 Task: For heading Calibri with Bold.  font size for heading24,  'Change the font style of data to'Bell MT.  and font size to 16,  Change the alignment of both headline & data to Align middle & Align Center.  In the sheet  Financial Tracker Logbook
Action: Mouse moved to (110, 101)
Screenshot: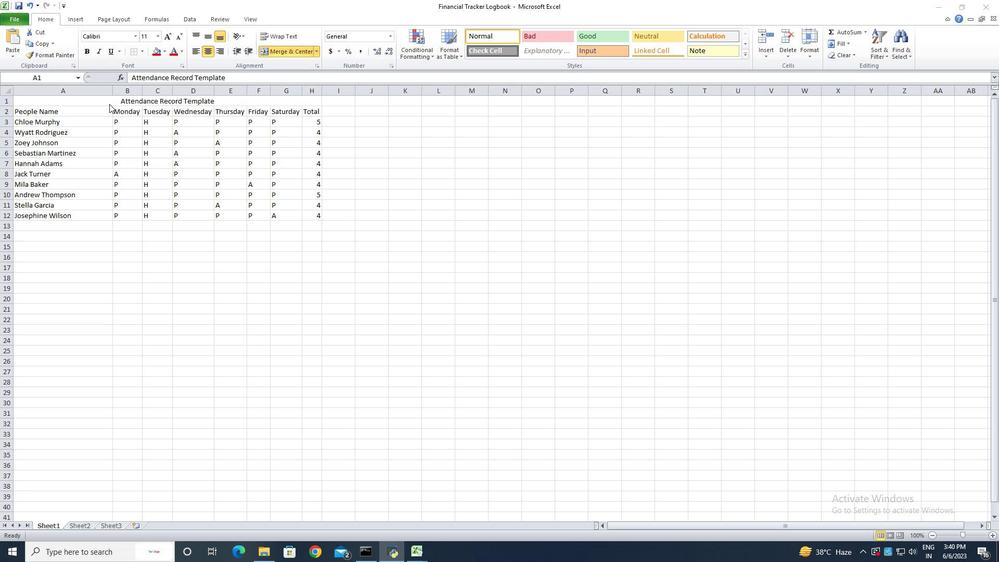 
Action: Mouse pressed left at (110, 101)
Screenshot: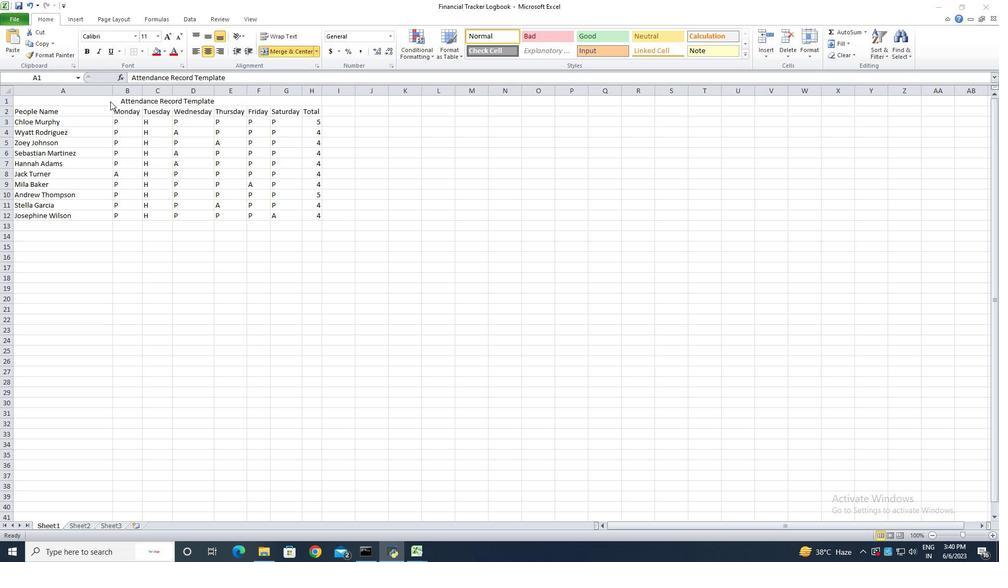 
Action: Mouse moved to (137, 38)
Screenshot: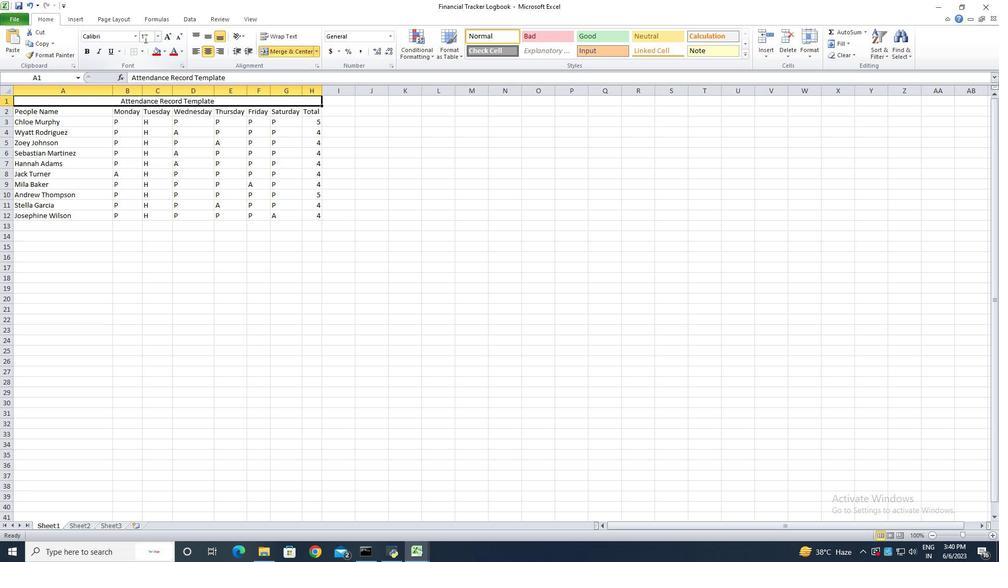
Action: Mouse pressed left at (137, 38)
Screenshot: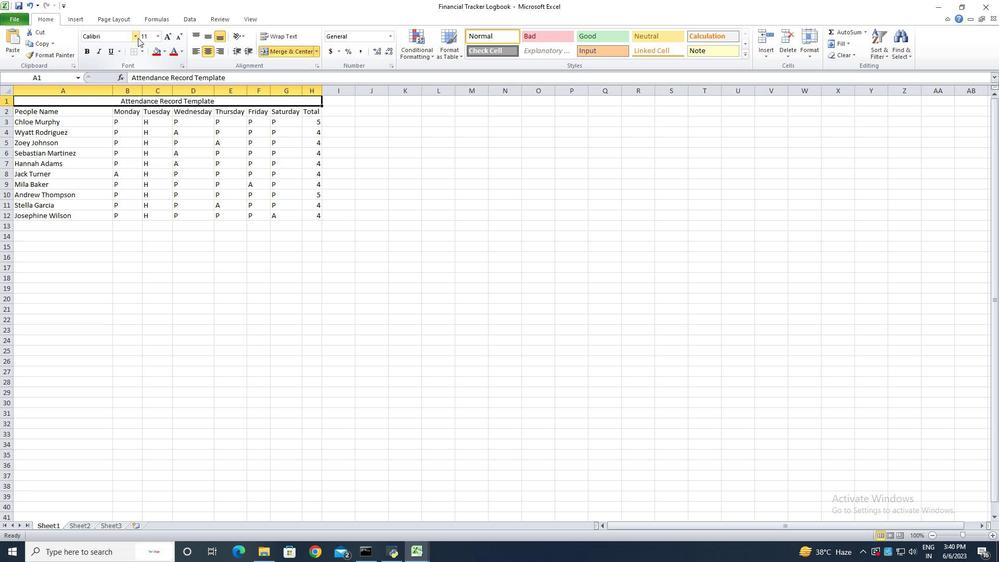 
Action: Mouse moved to (115, 72)
Screenshot: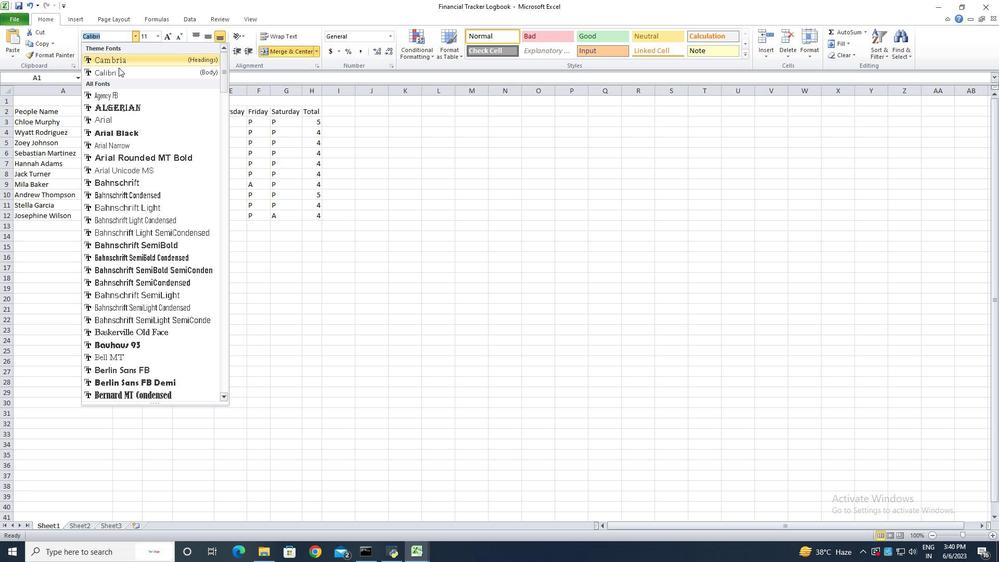 
Action: Mouse pressed left at (115, 72)
Screenshot: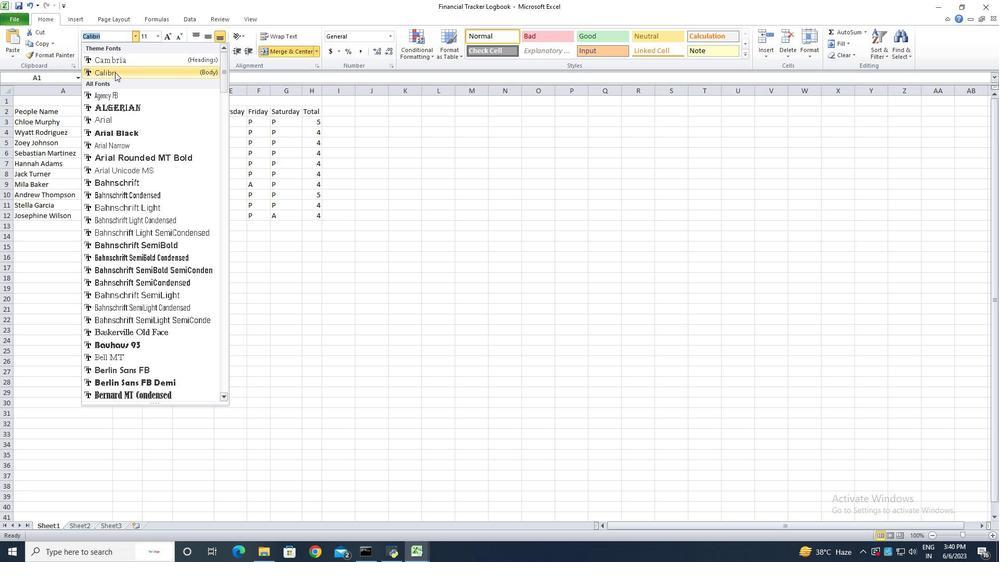 
Action: Mouse moved to (85, 53)
Screenshot: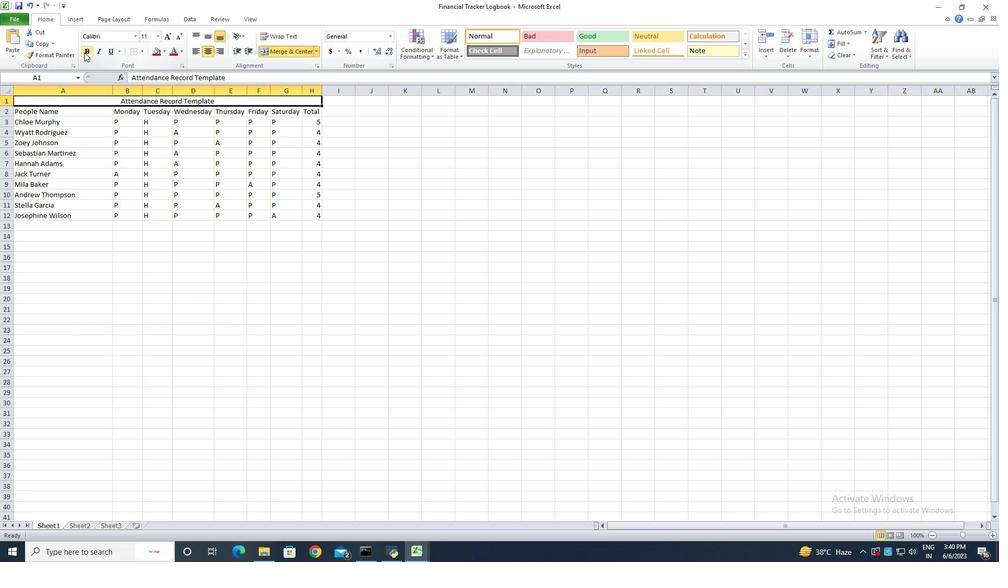
Action: Mouse pressed left at (85, 53)
Screenshot: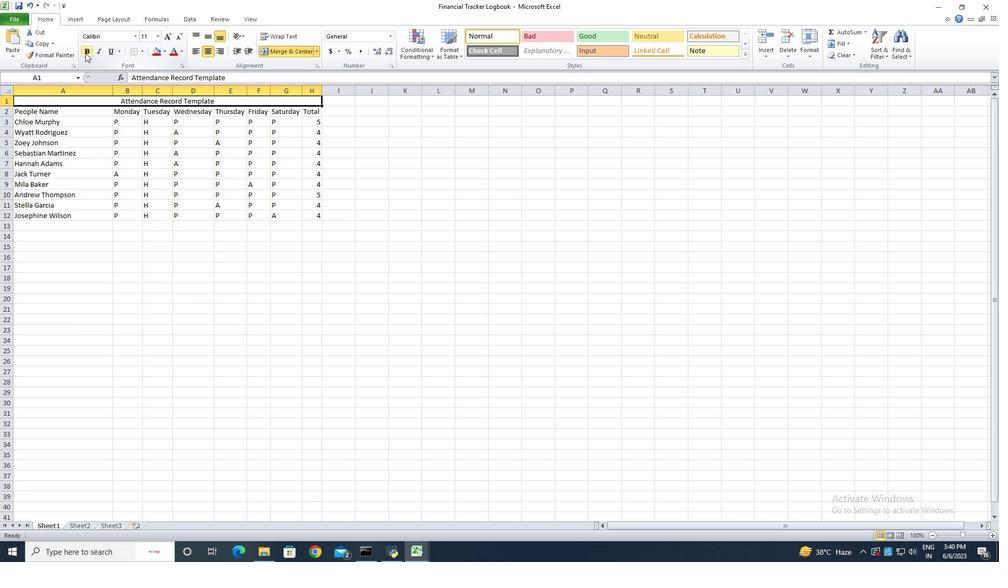 
Action: Mouse moved to (169, 34)
Screenshot: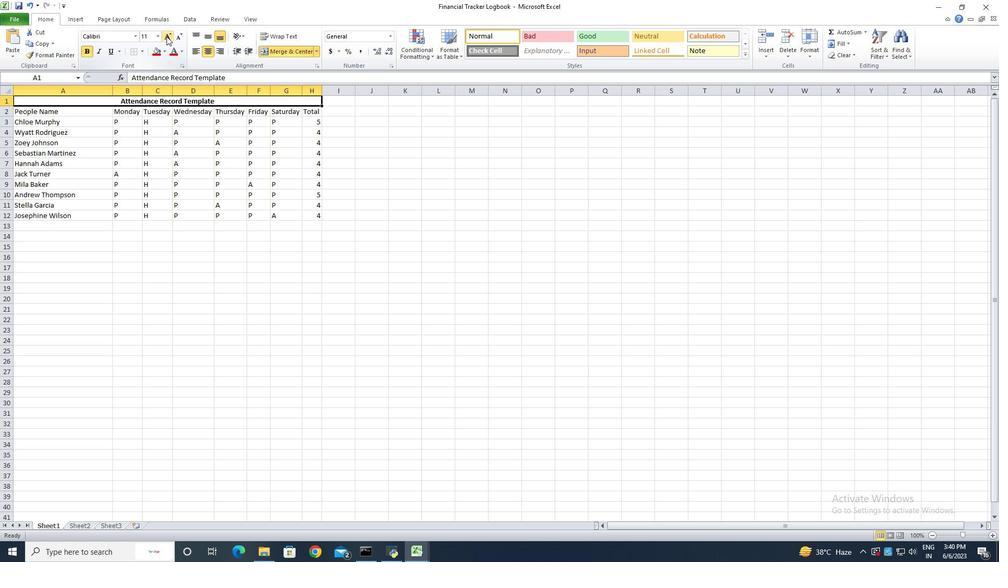 
Action: Mouse pressed left at (169, 34)
Screenshot: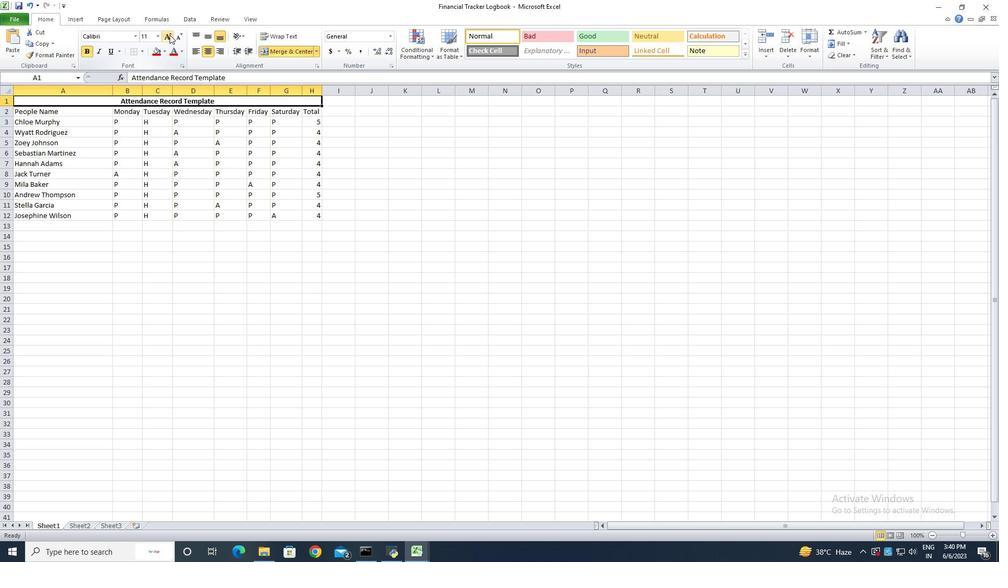 
Action: Mouse pressed left at (169, 34)
Screenshot: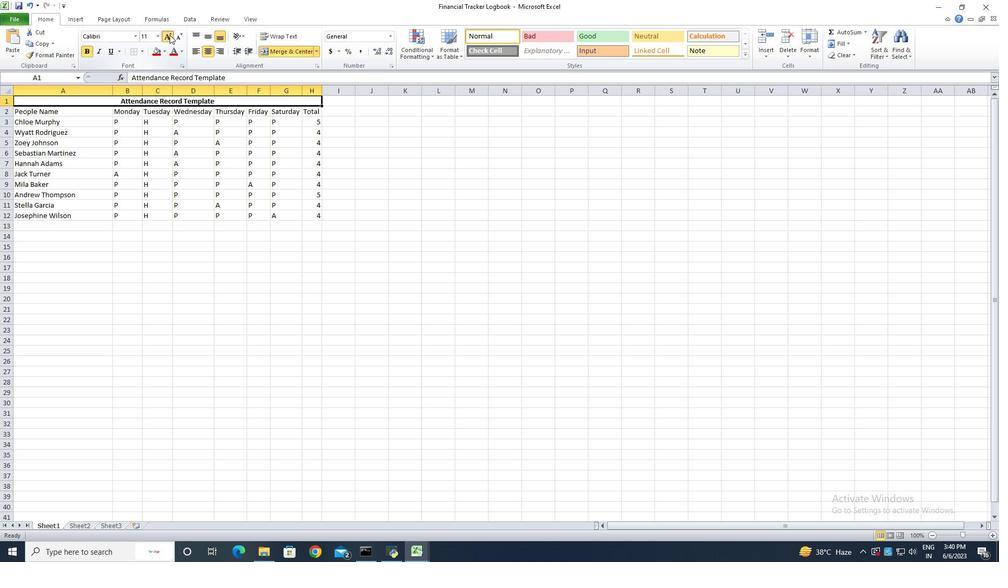 
Action: Mouse pressed left at (169, 34)
Screenshot: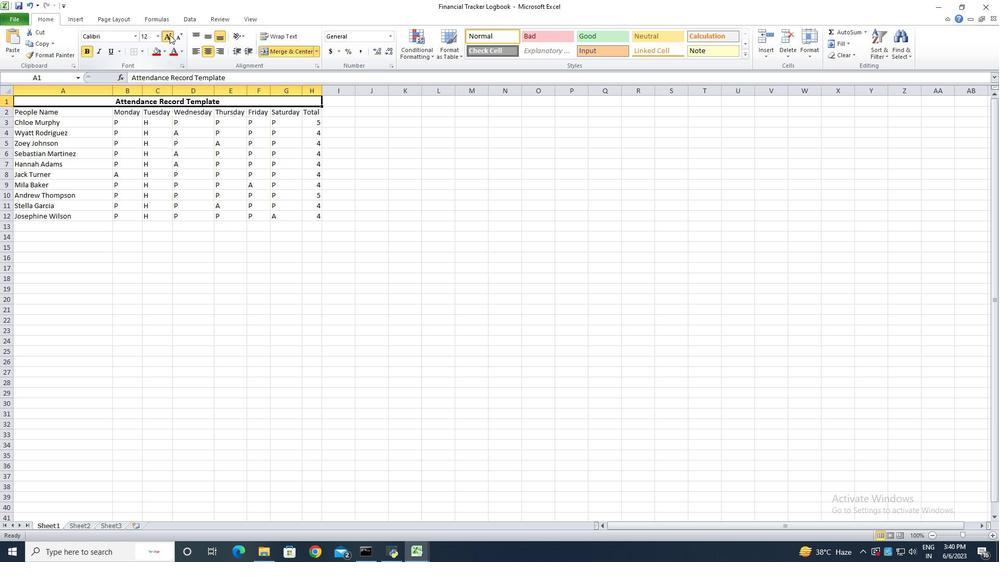 
Action: Mouse pressed left at (169, 34)
Screenshot: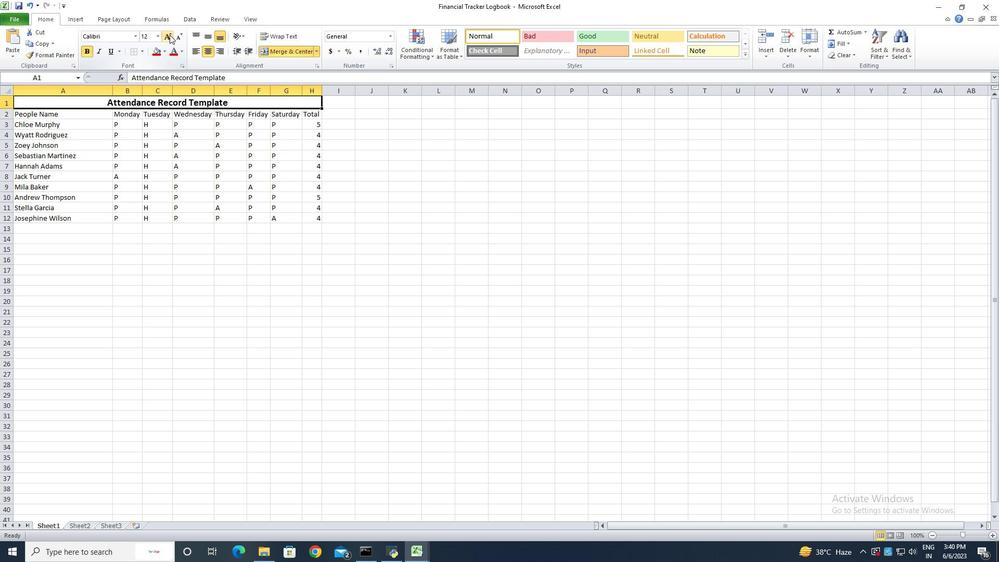 
Action: Mouse pressed left at (169, 34)
Screenshot: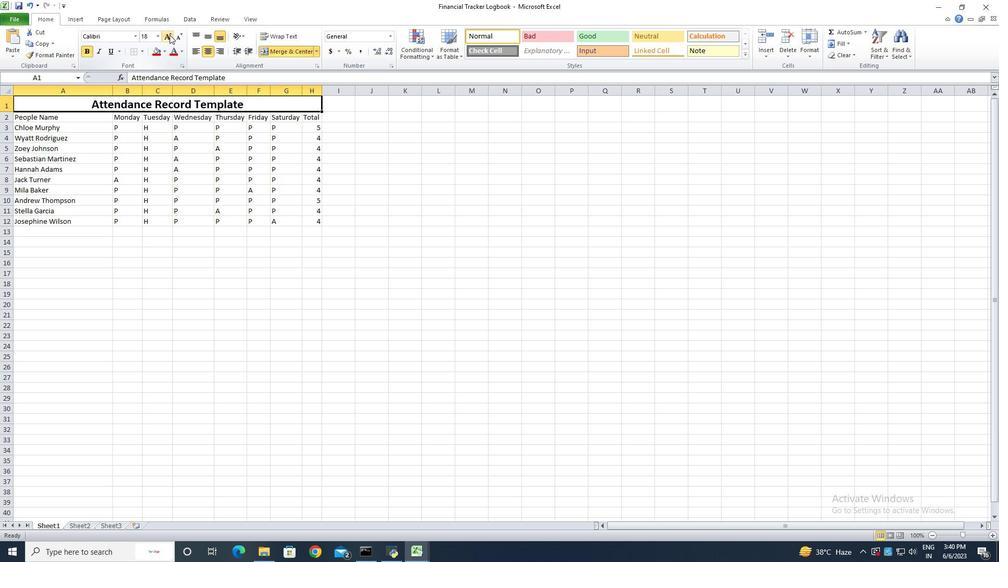 
Action: Mouse pressed left at (169, 34)
Screenshot: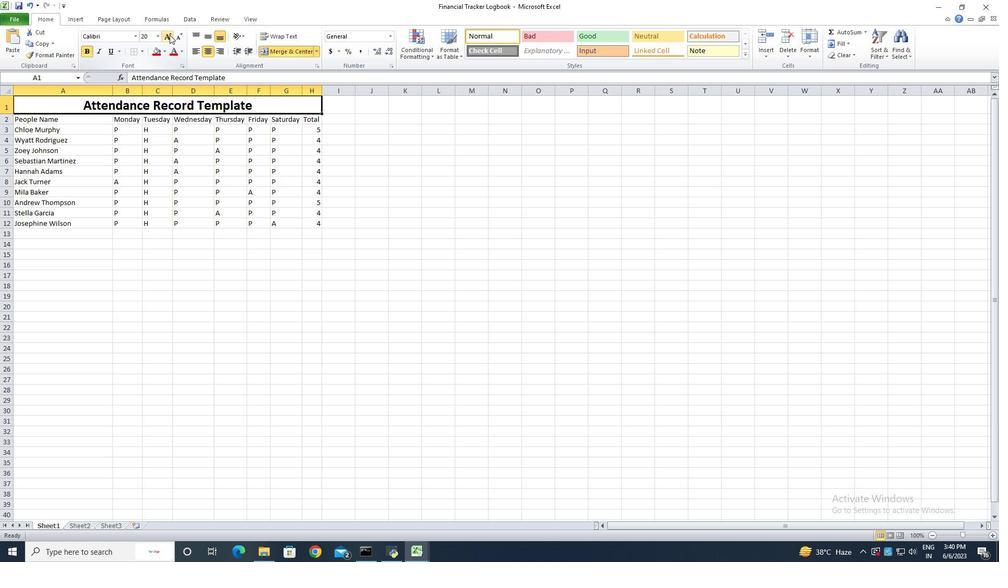 
Action: Mouse pressed left at (169, 34)
Screenshot: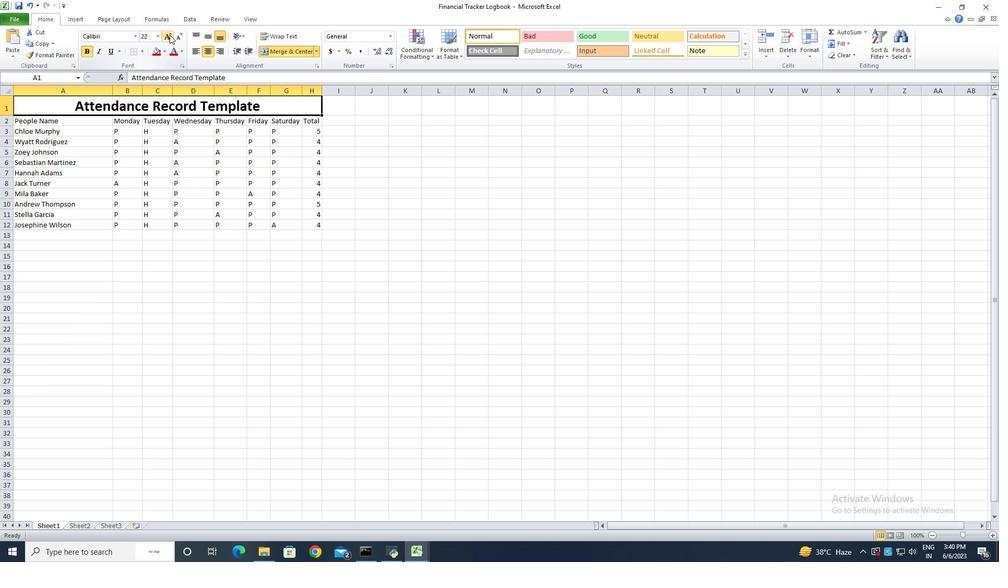
Action: Mouse moved to (43, 123)
Screenshot: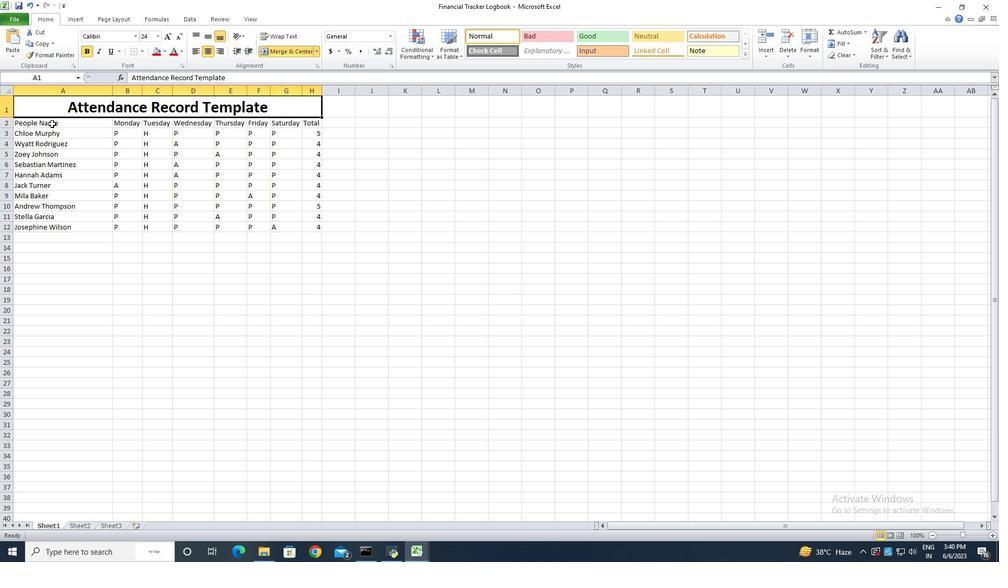 
Action: Mouse pressed left at (43, 123)
Screenshot: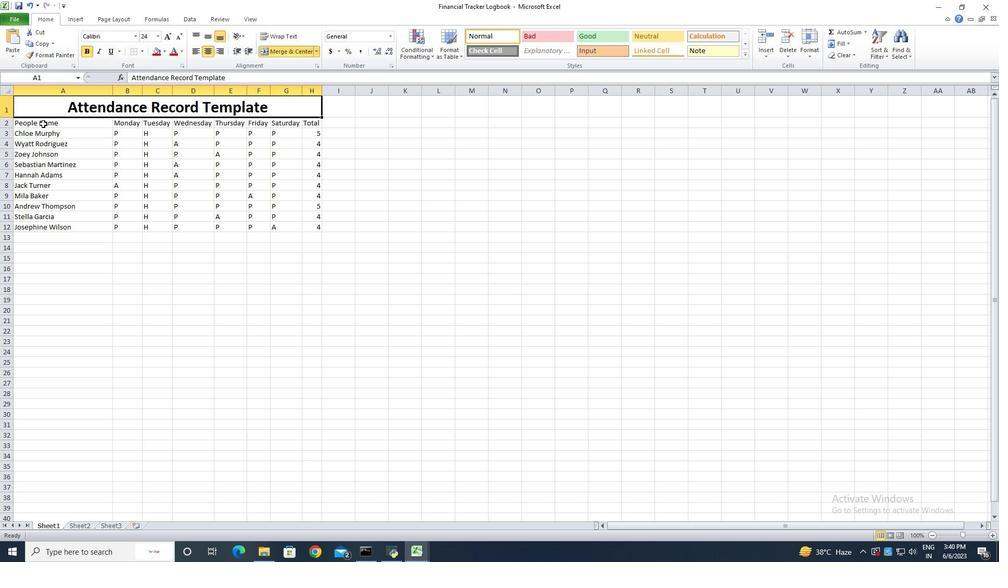 
Action: Mouse moved to (136, 37)
Screenshot: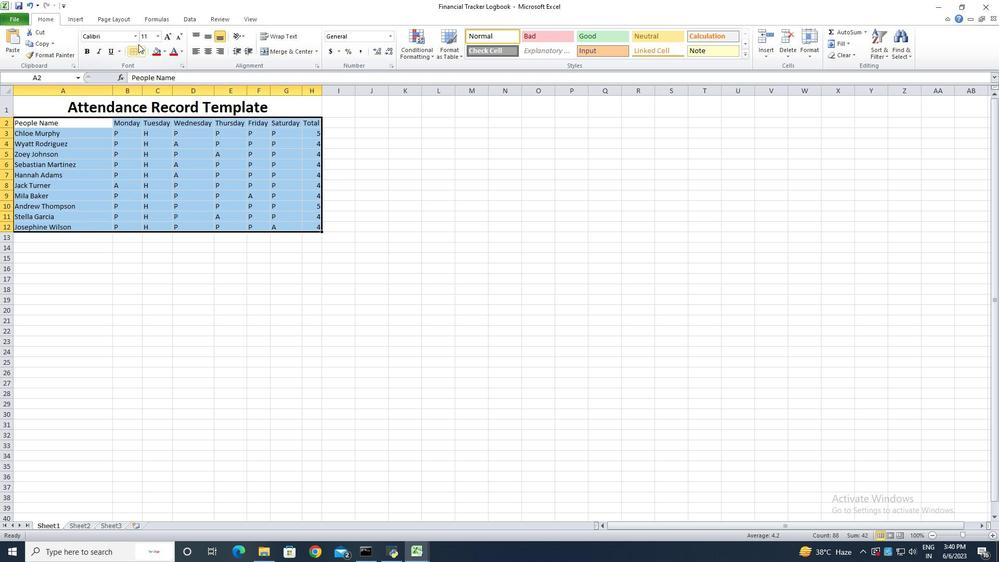 
Action: Mouse pressed left at (136, 37)
Screenshot: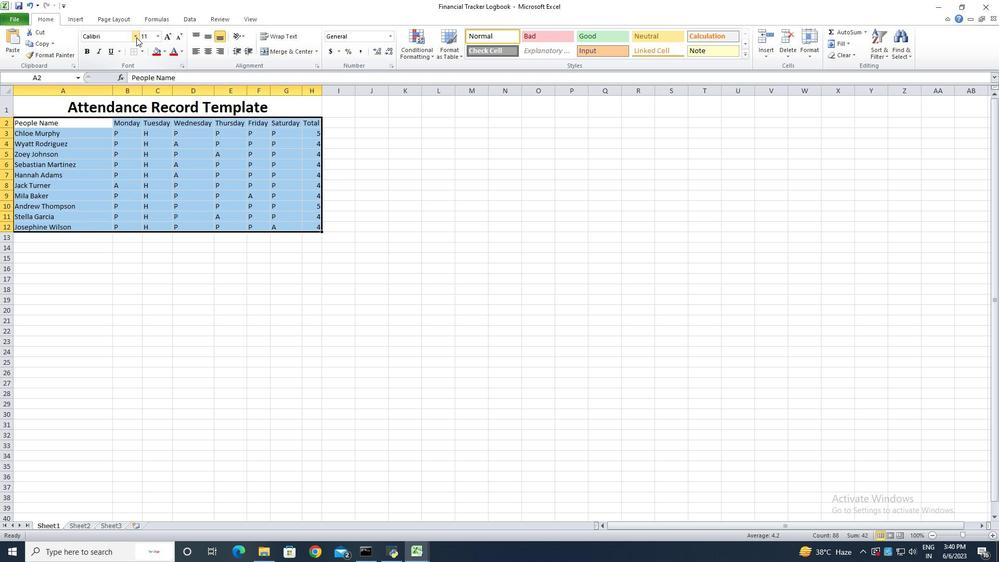 
Action: Mouse moved to (127, 357)
Screenshot: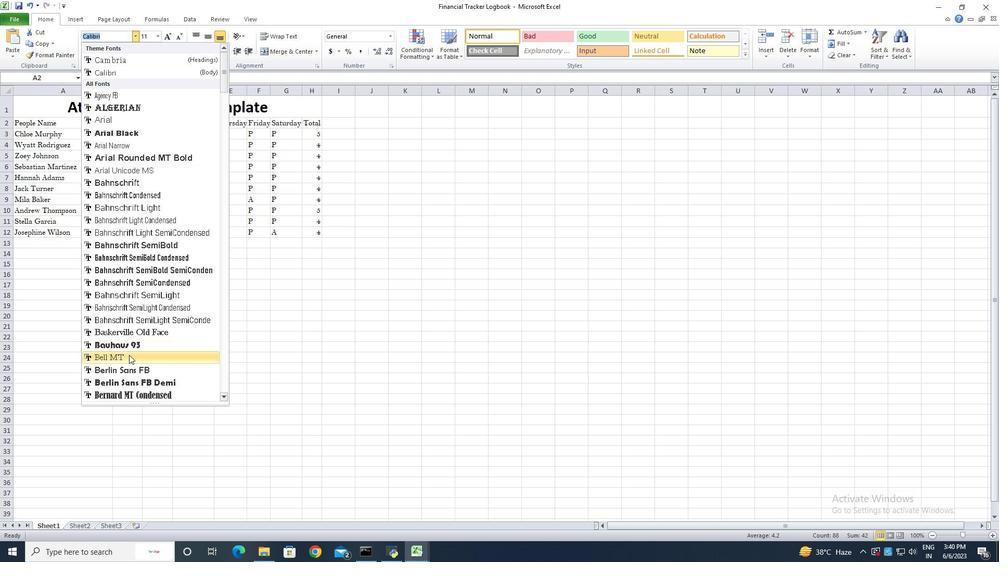 
Action: Mouse pressed left at (127, 357)
Screenshot: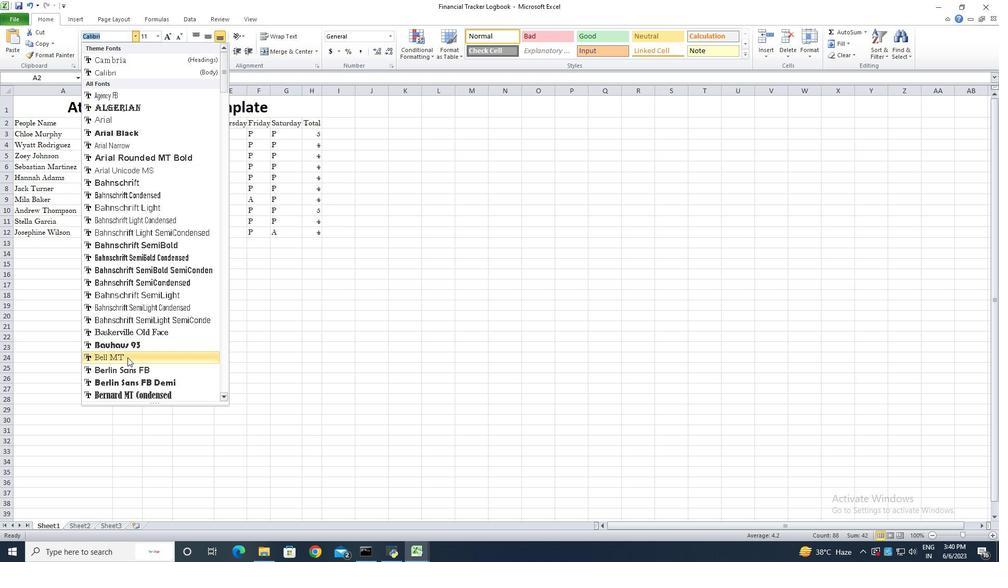 
Action: Mouse moved to (168, 35)
Screenshot: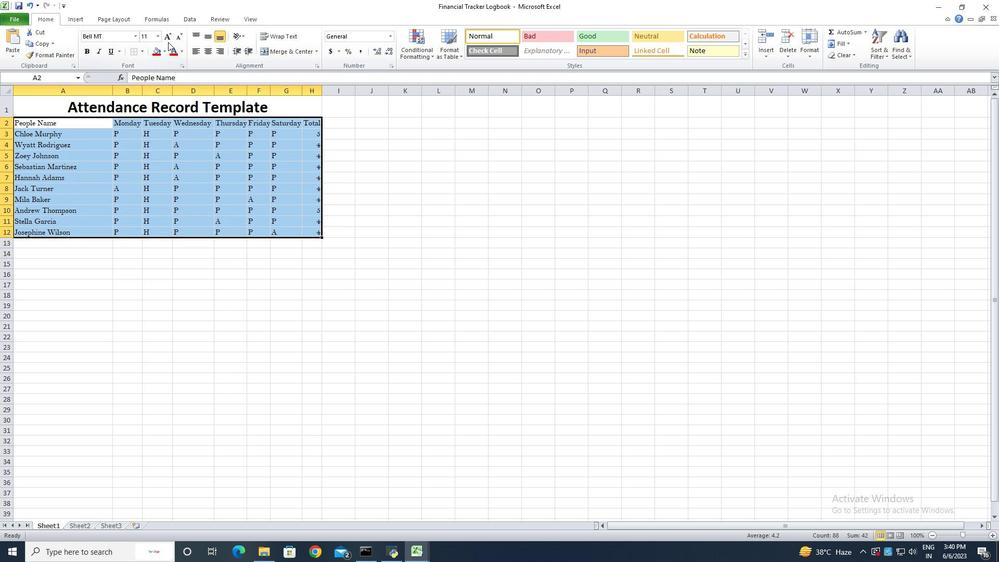 
Action: Mouse pressed left at (168, 35)
Screenshot: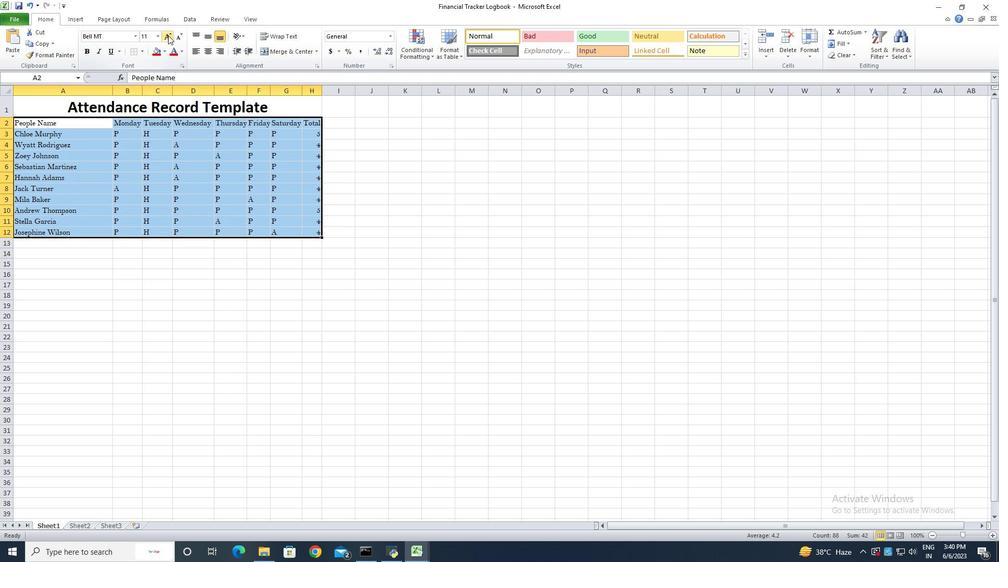 
Action: Mouse moved to (169, 35)
Screenshot: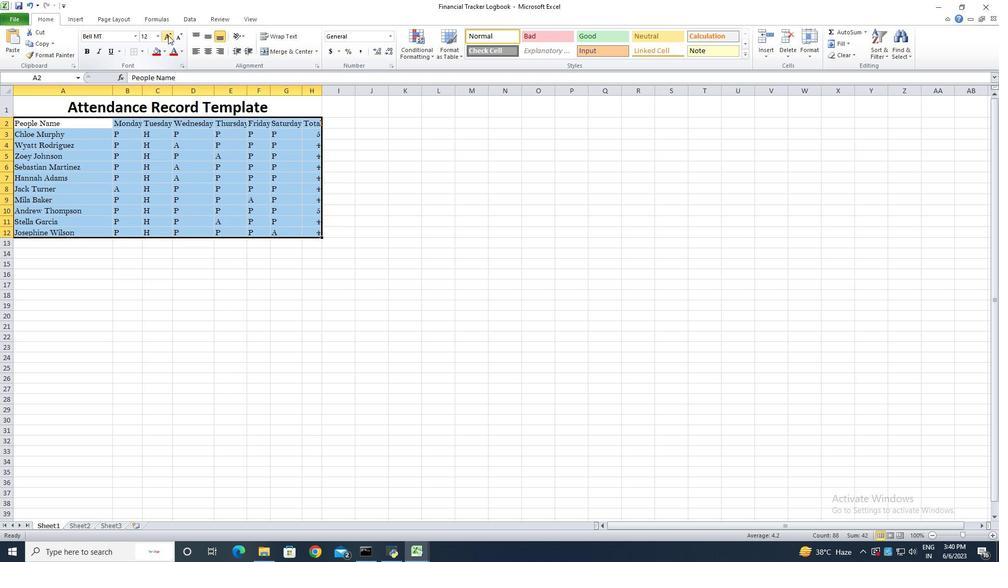 
Action: Mouse pressed left at (169, 35)
Screenshot: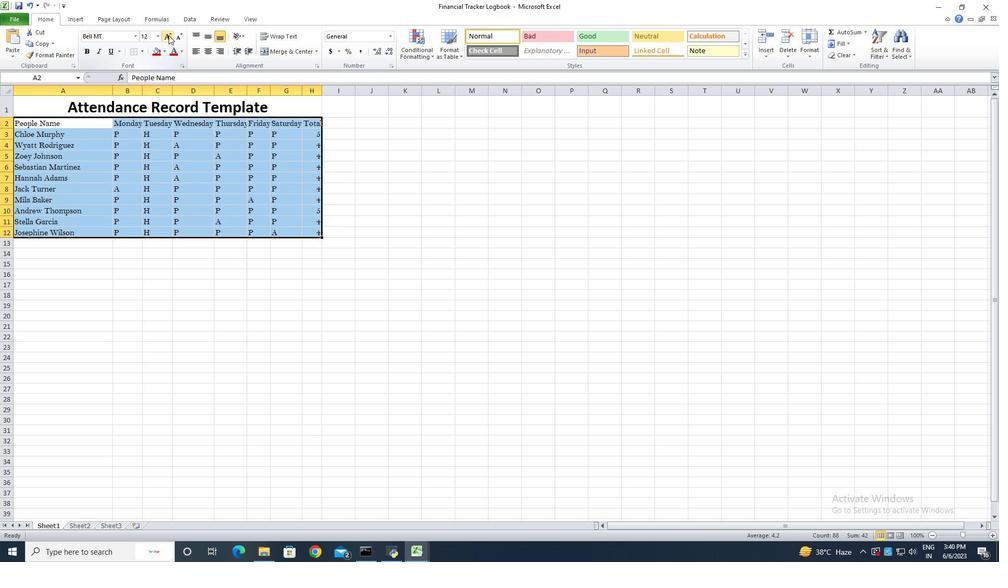 
Action: Mouse pressed left at (169, 35)
Screenshot: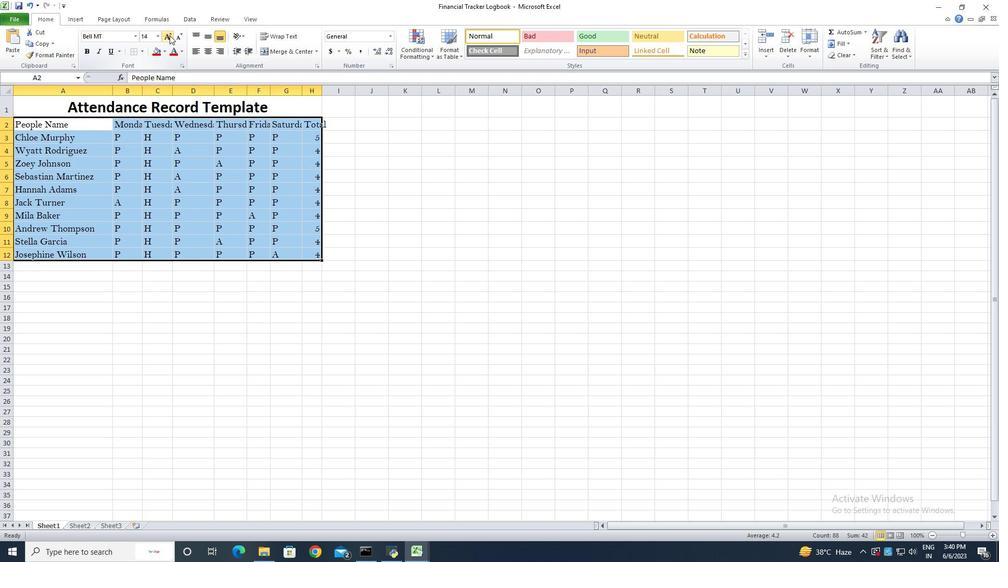 
Action: Mouse moved to (111, 318)
Screenshot: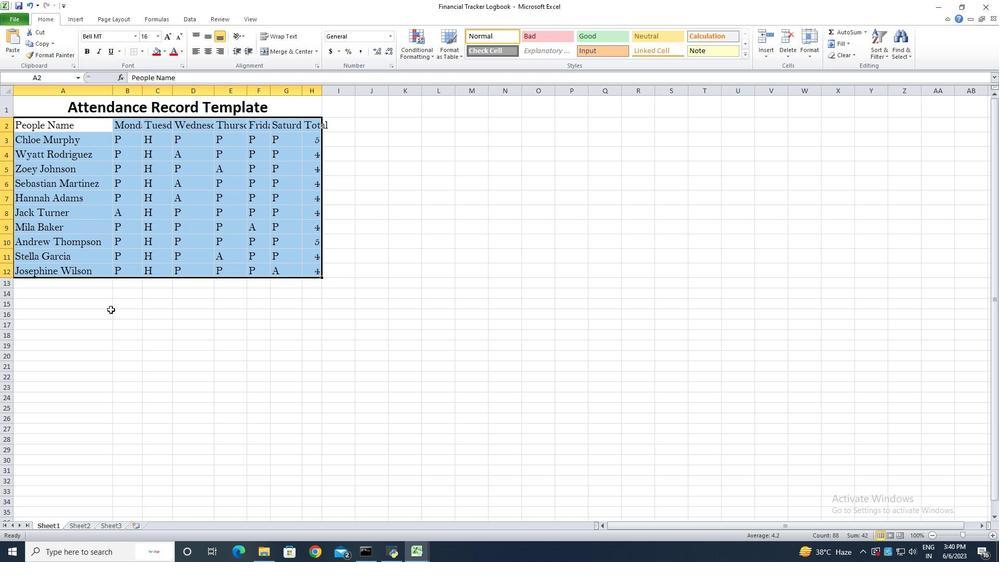 
Action: Mouse pressed left at (111, 318)
Screenshot: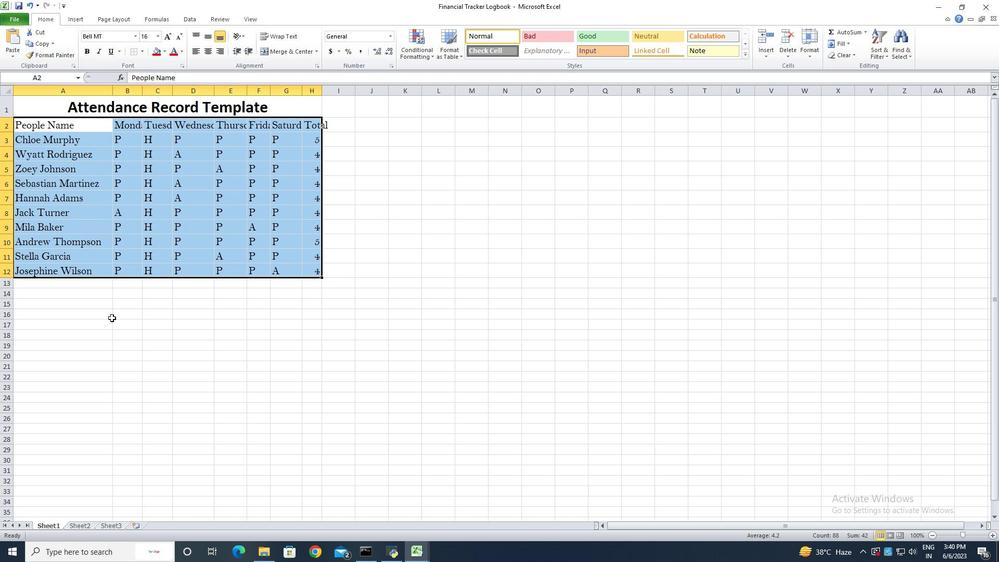 
Action: Mouse moved to (112, 93)
Screenshot: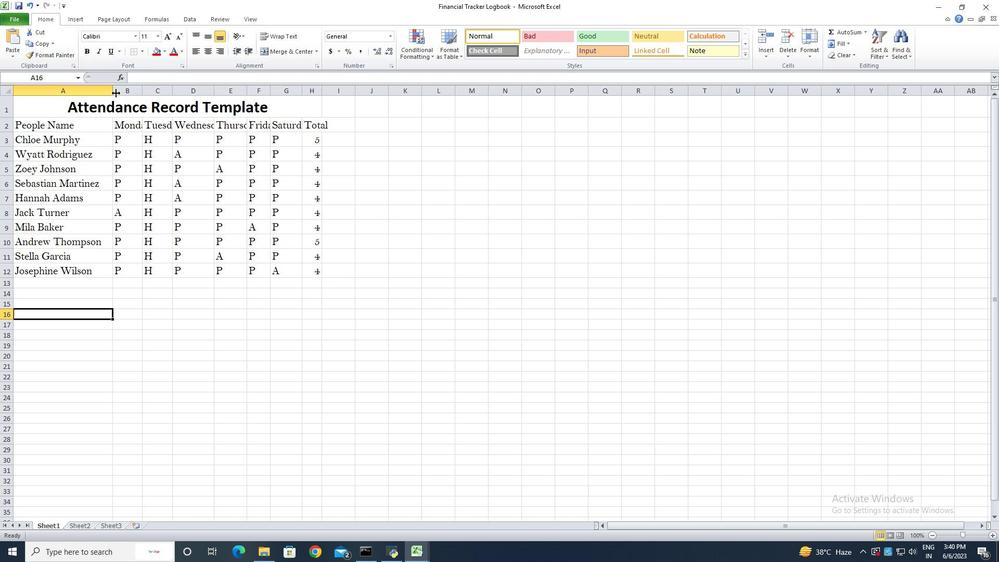 
Action: Mouse pressed left at (112, 93)
Screenshot: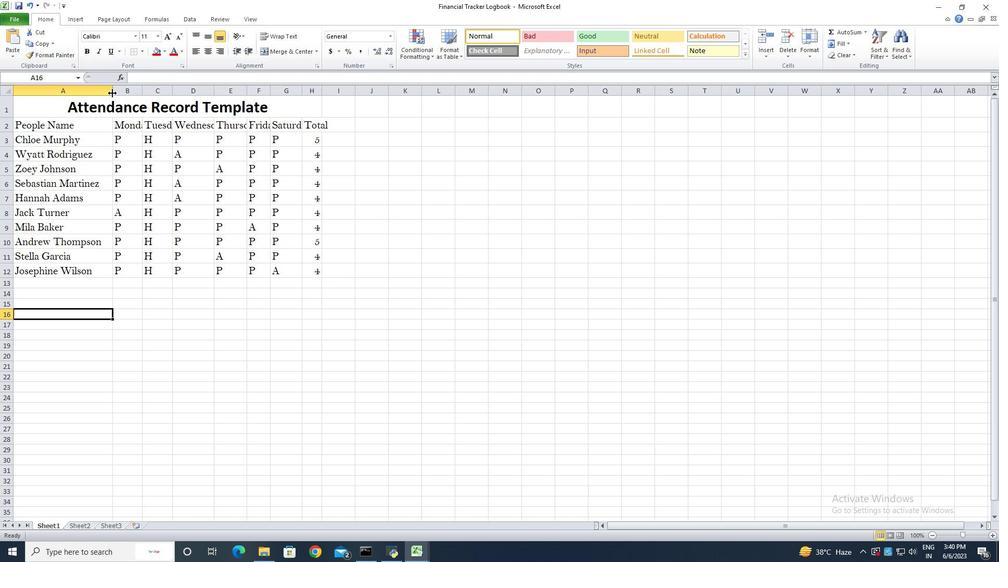 
Action: Mouse pressed left at (112, 93)
Screenshot: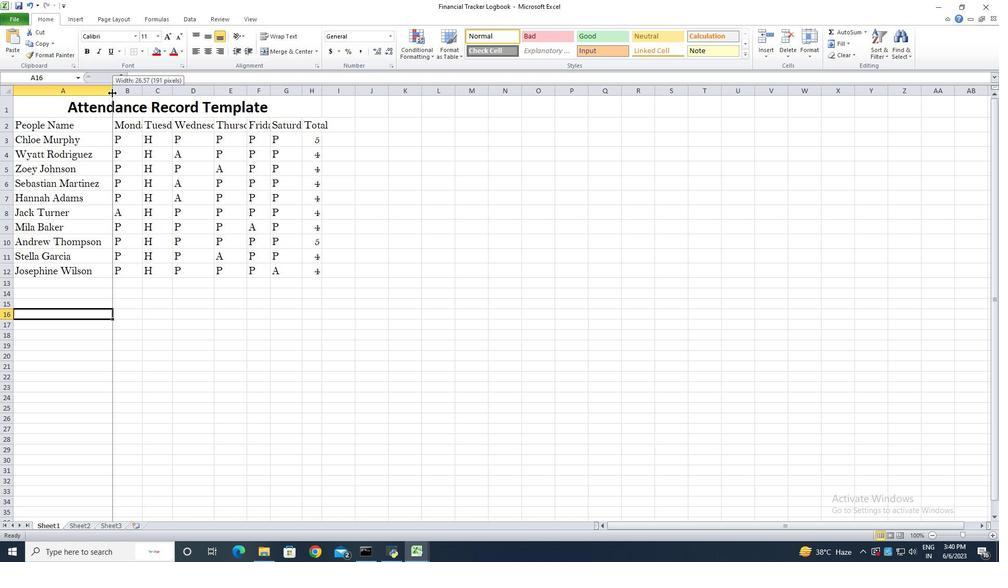 
Action: Mouse moved to (137, 94)
Screenshot: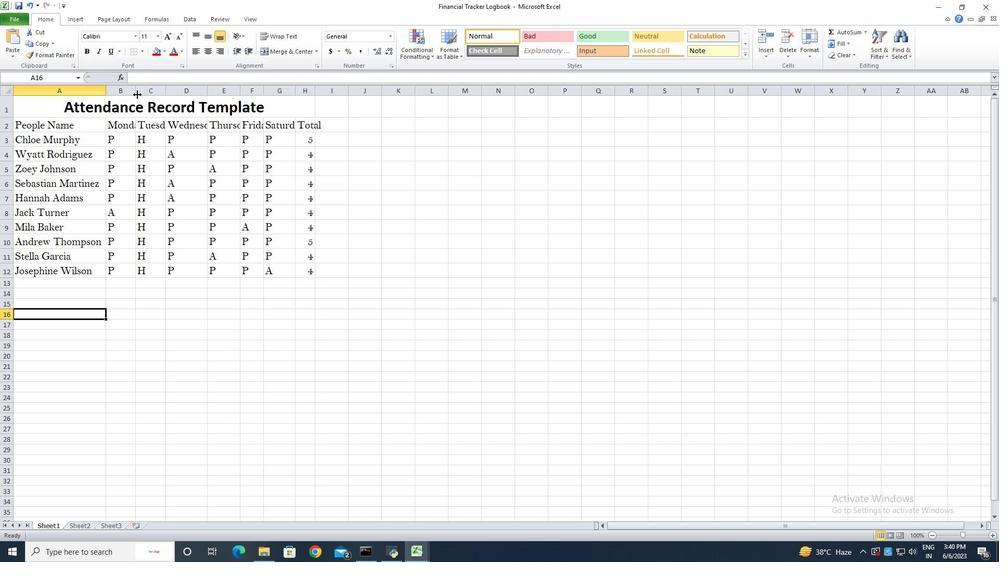 
Action: Mouse pressed left at (137, 94)
Screenshot: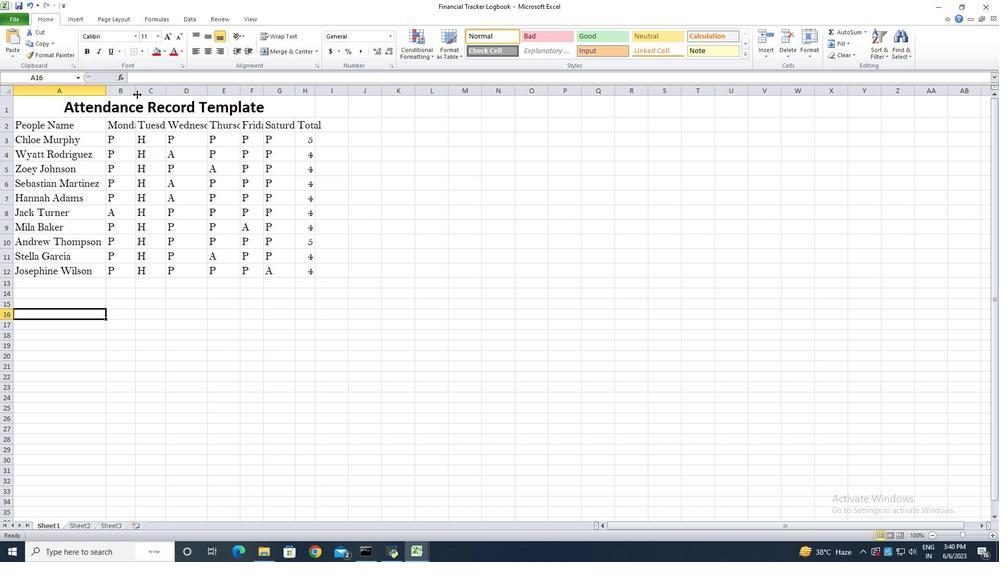 
Action: Mouse pressed left at (137, 94)
Screenshot: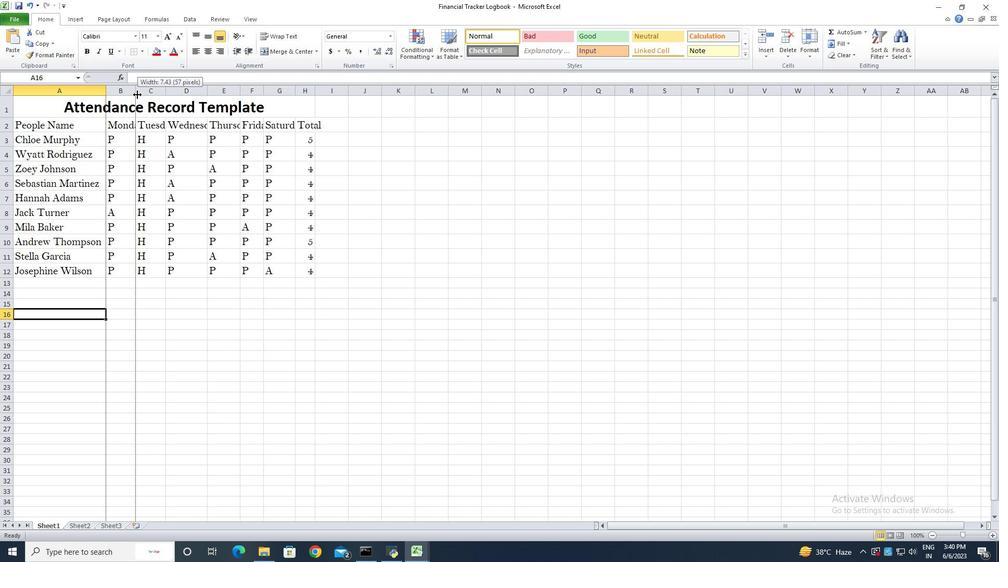 
Action: Mouse moved to (177, 91)
Screenshot: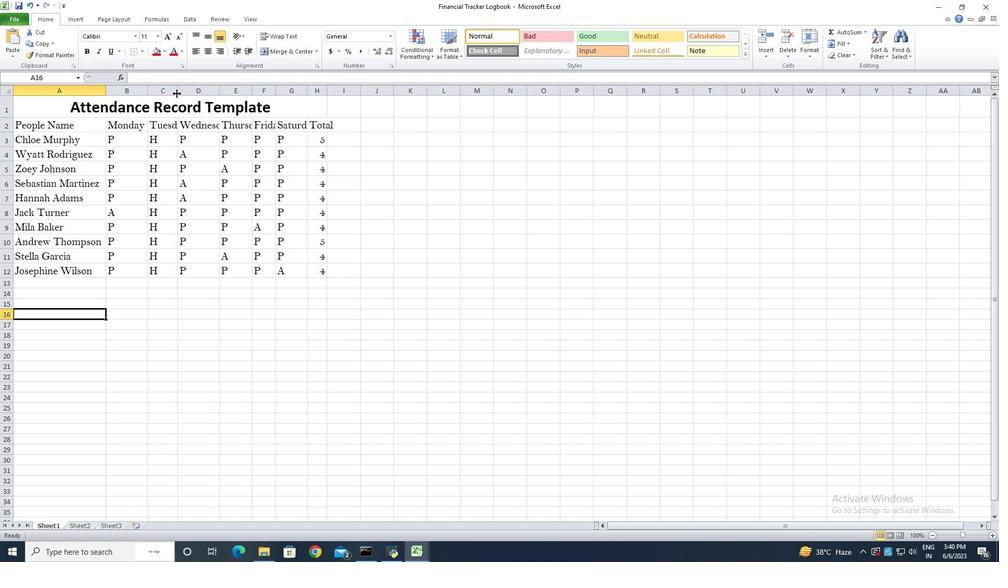 
Action: Mouse pressed left at (177, 91)
Screenshot: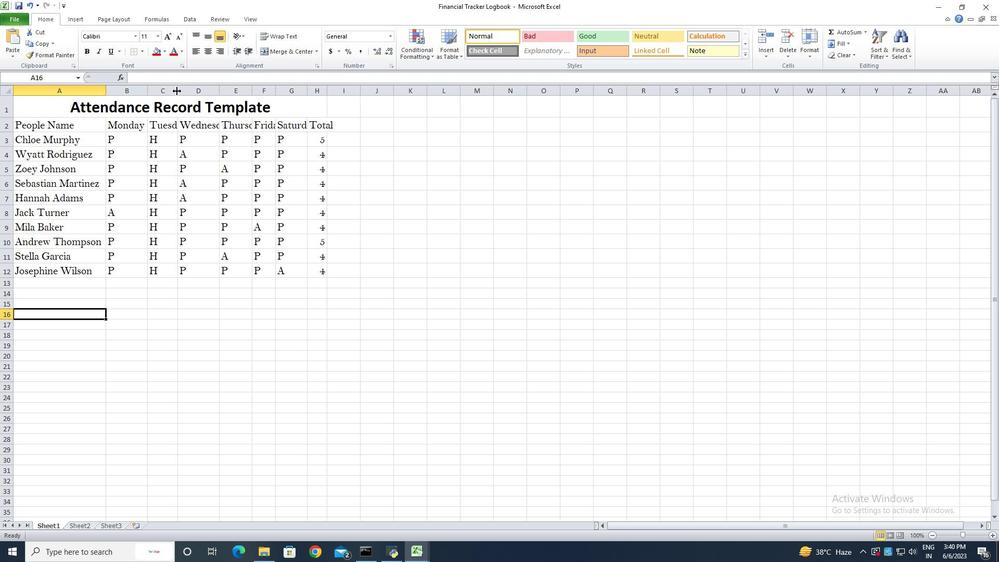
Action: Mouse pressed left at (177, 91)
Screenshot: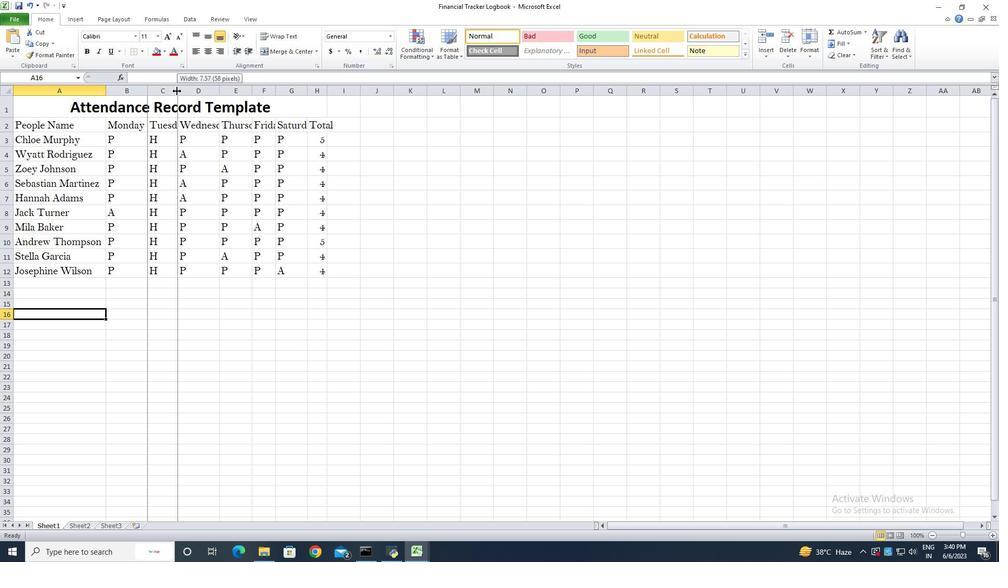 
Action: Mouse moved to (234, 92)
Screenshot: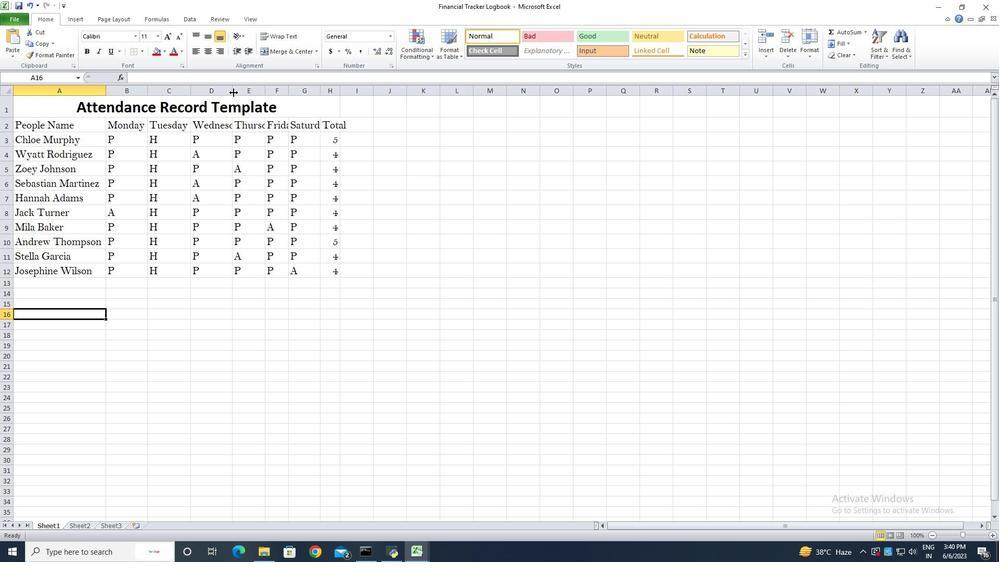 
Action: Mouse pressed left at (234, 92)
Screenshot: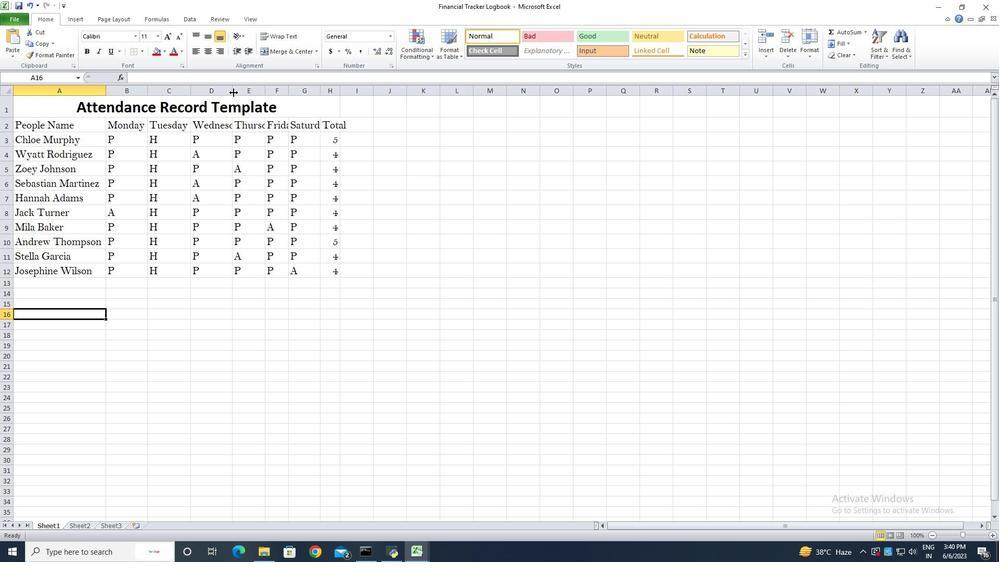 
Action: Mouse pressed left at (234, 92)
Screenshot: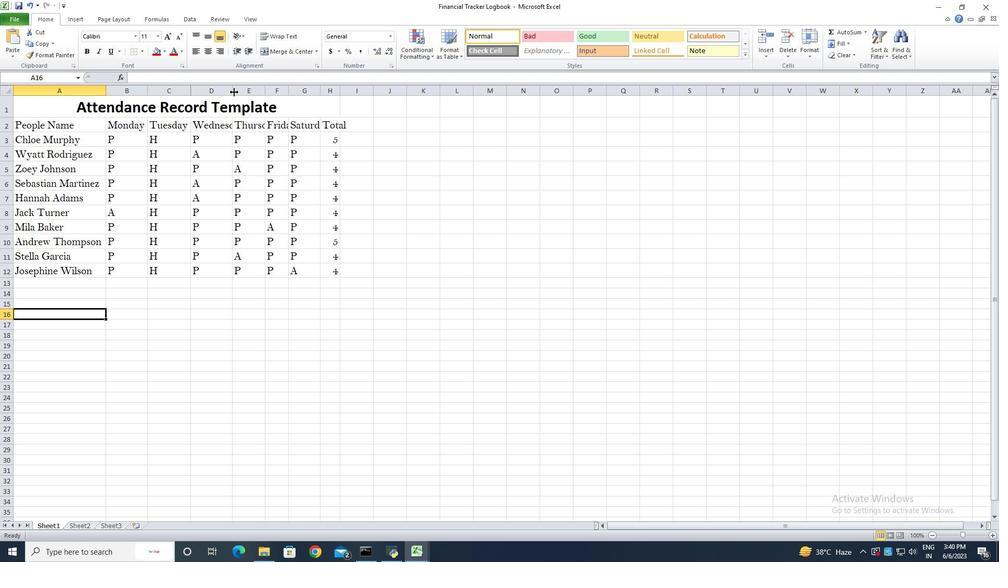 
Action: Mouse moved to (280, 94)
Screenshot: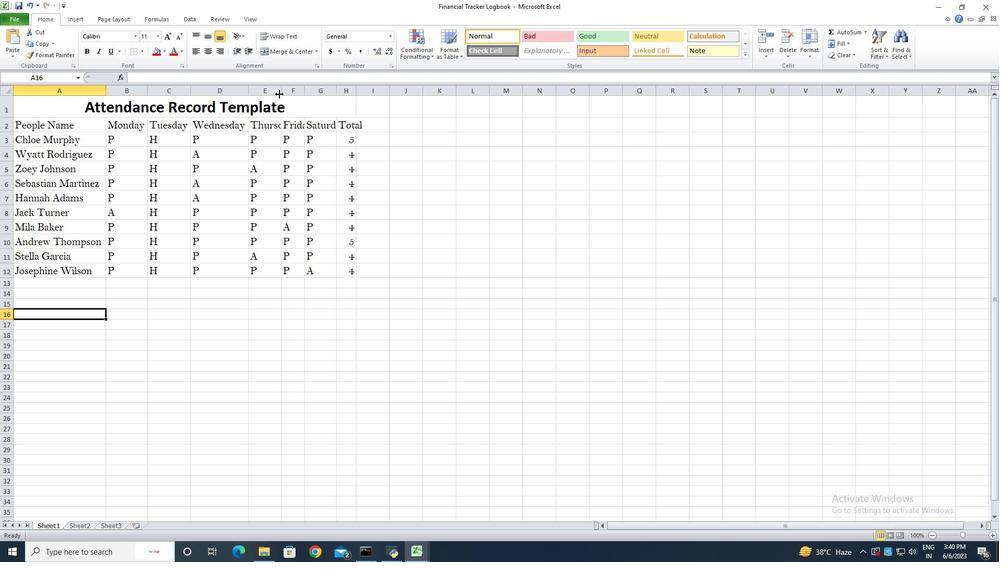 
Action: Mouse pressed left at (280, 94)
Screenshot: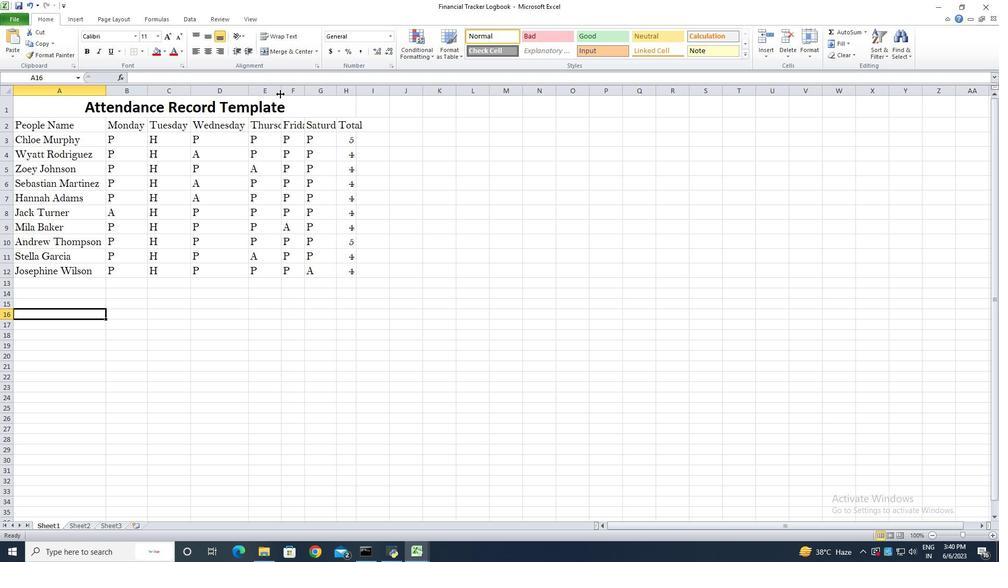
Action: Mouse moved to (281, 94)
Screenshot: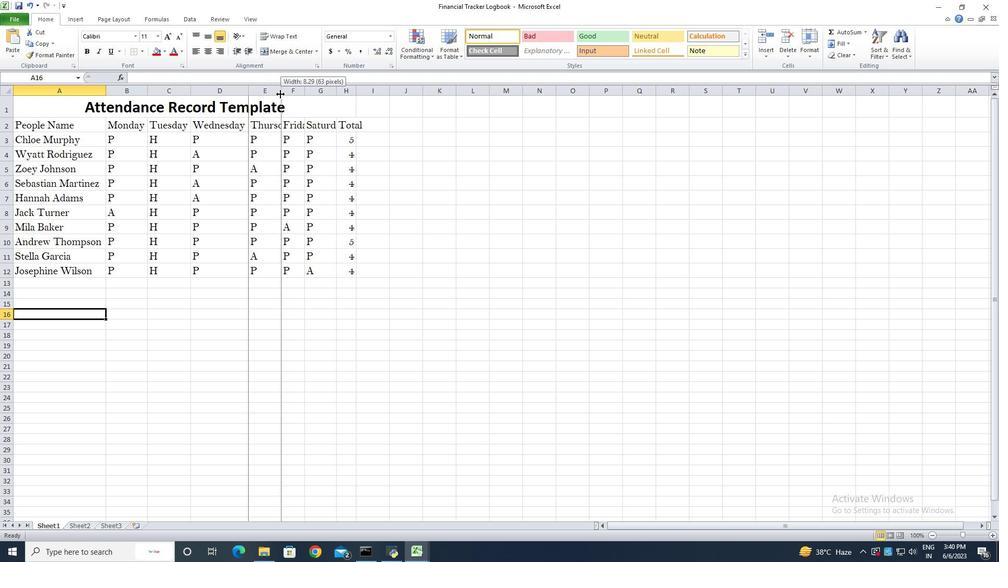 
Action: Mouse pressed left at (281, 94)
Screenshot: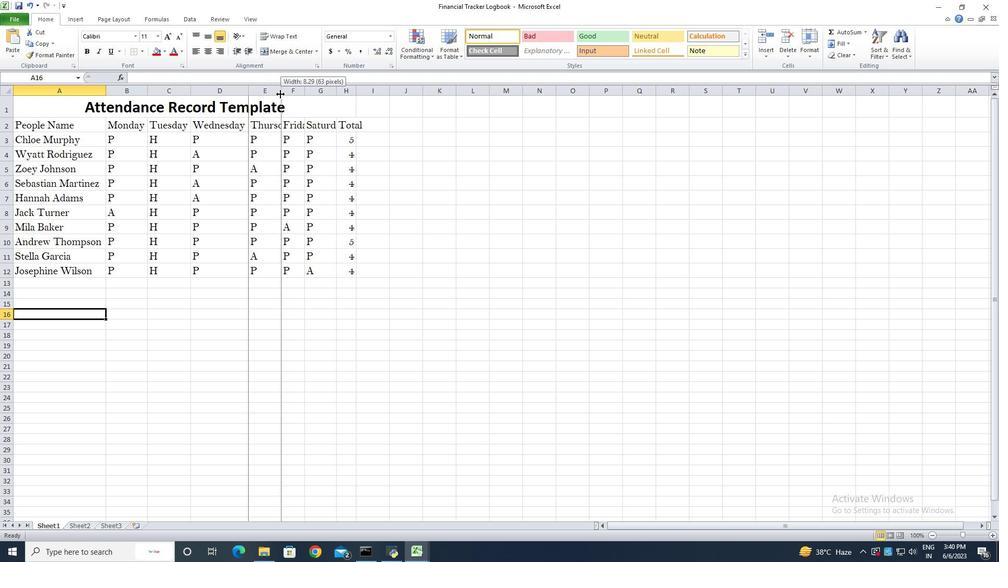 
Action: Mouse moved to (321, 91)
Screenshot: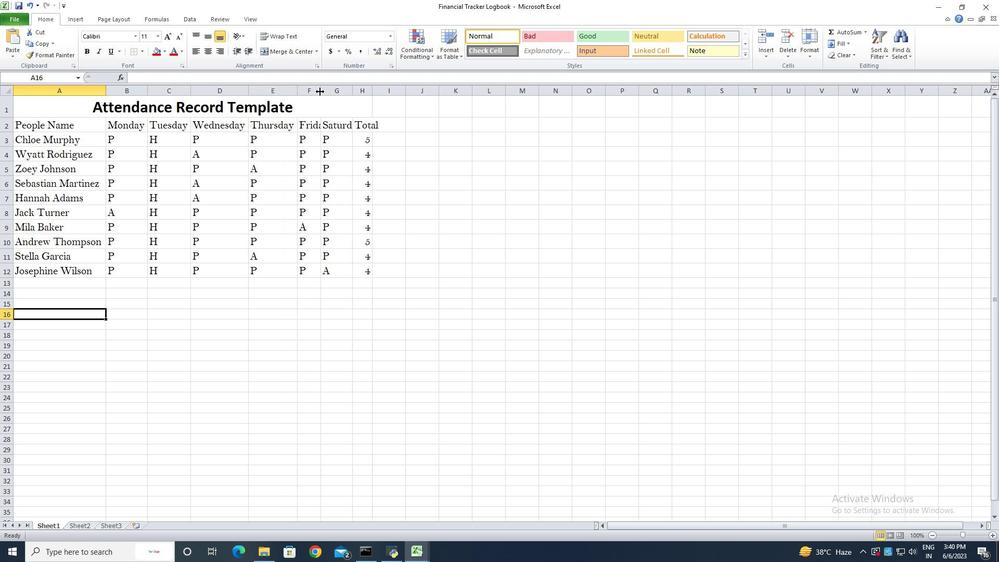 
Action: Mouse pressed left at (321, 91)
Screenshot: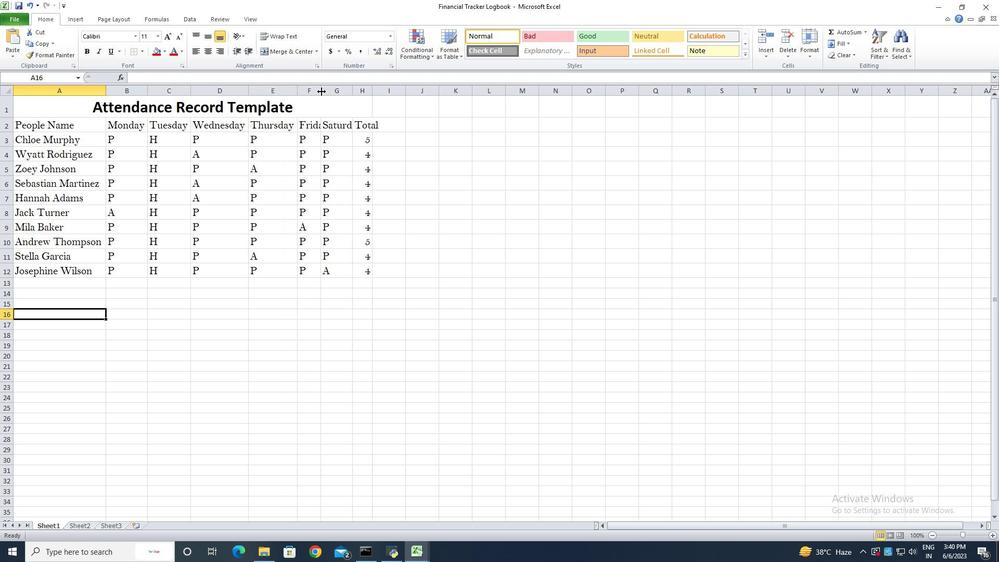 
Action: Mouse pressed left at (321, 91)
Screenshot: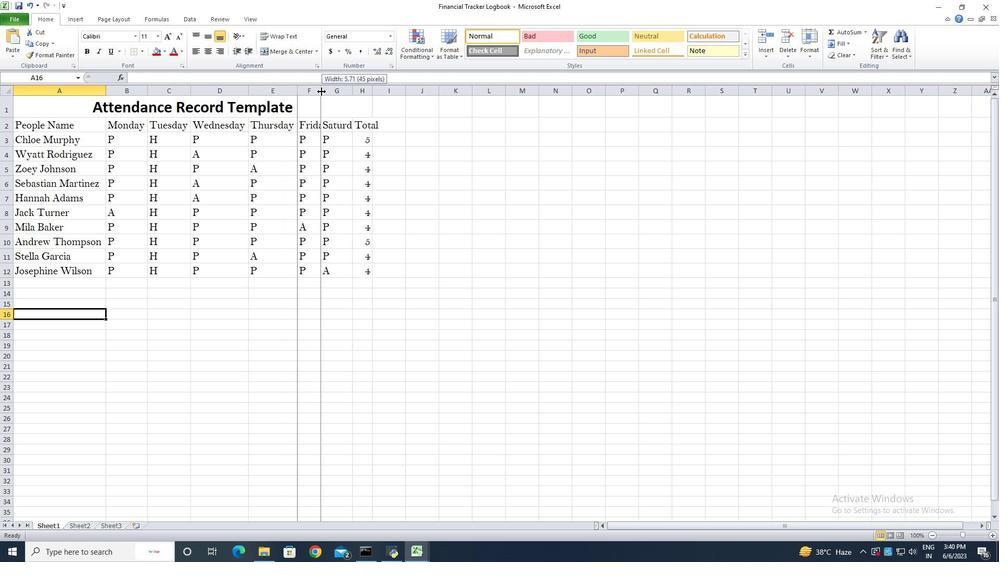 
Action: Mouse moved to (363, 96)
Screenshot: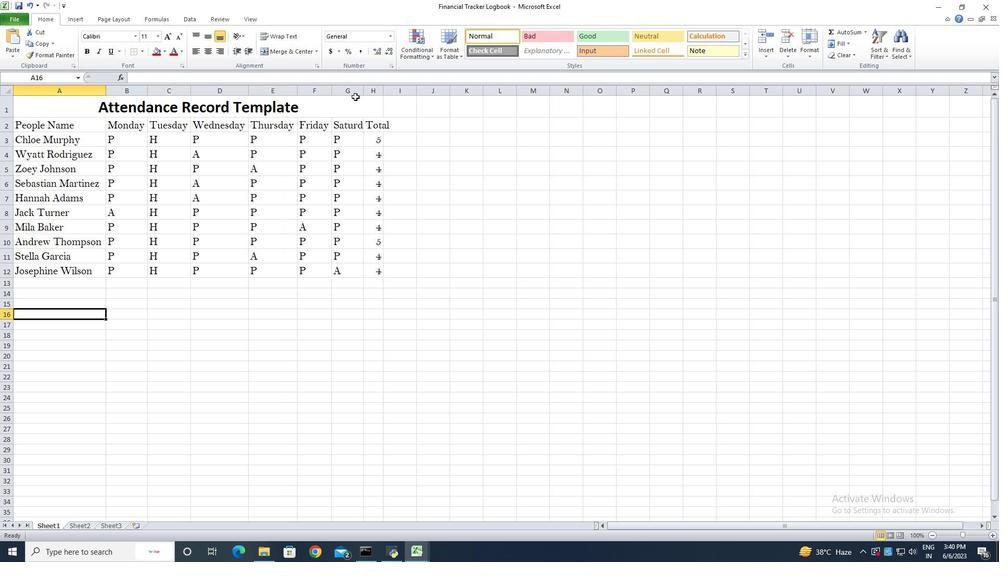 
Action: Mouse pressed left at (363, 96)
Screenshot: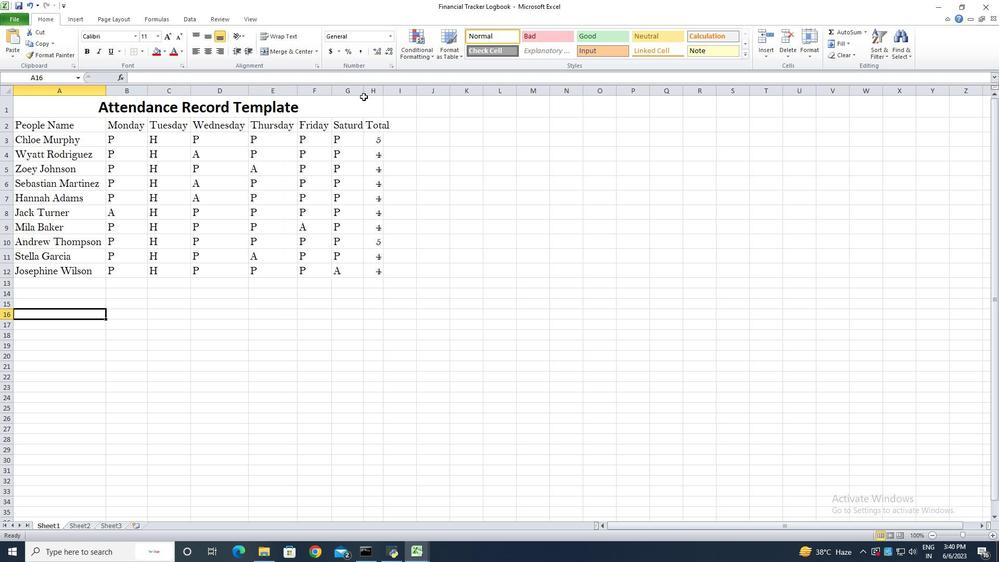 
Action: Mouse pressed left at (363, 96)
Screenshot: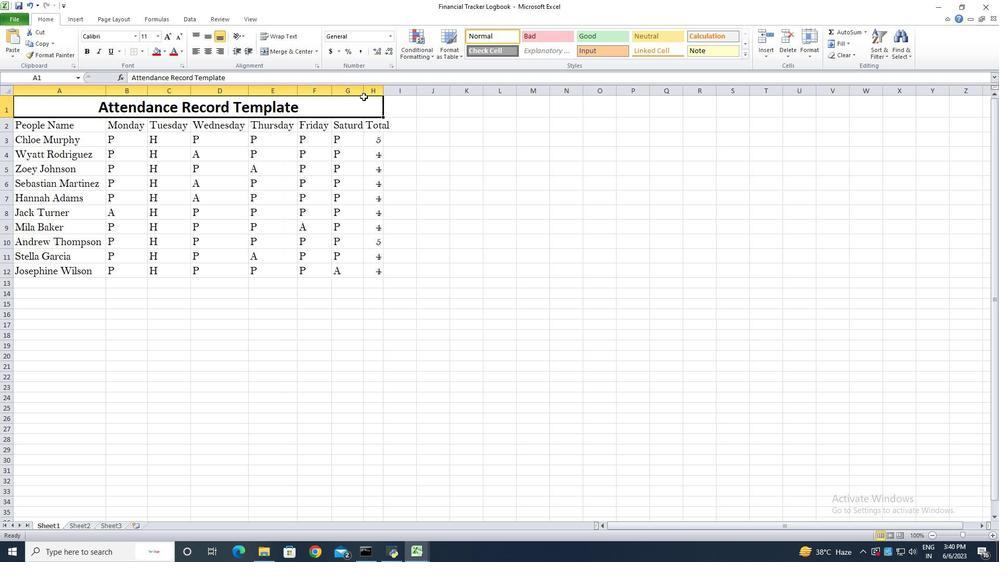 
Action: Mouse moved to (364, 91)
Screenshot: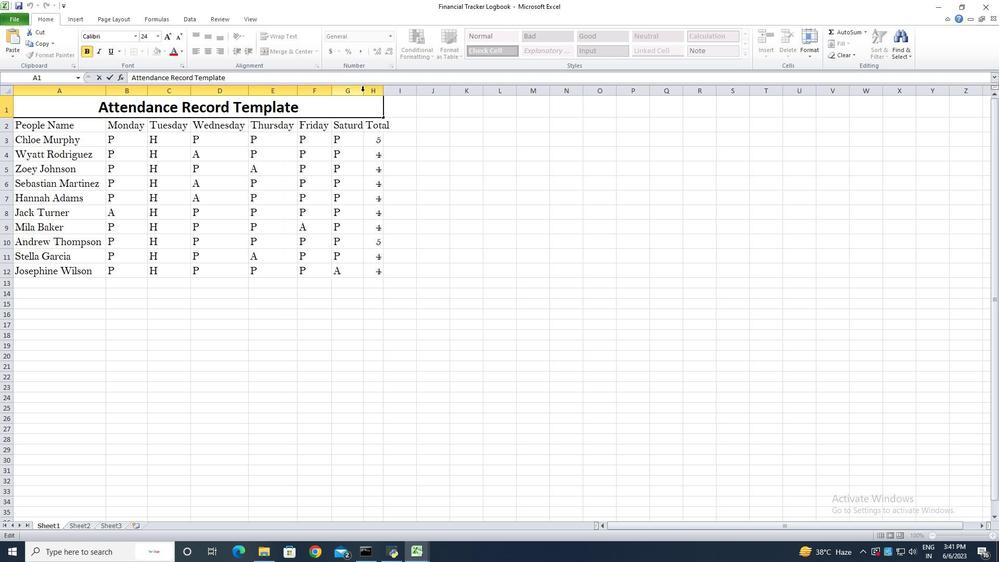 
Action: Mouse pressed left at (364, 91)
Screenshot: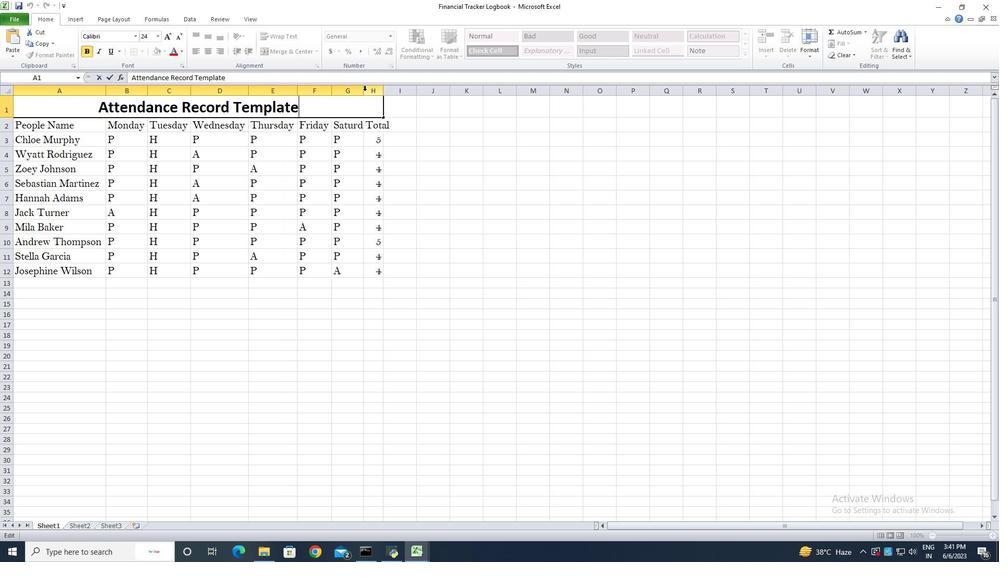 
Action: Mouse moved to (364, 90)
Screenshot: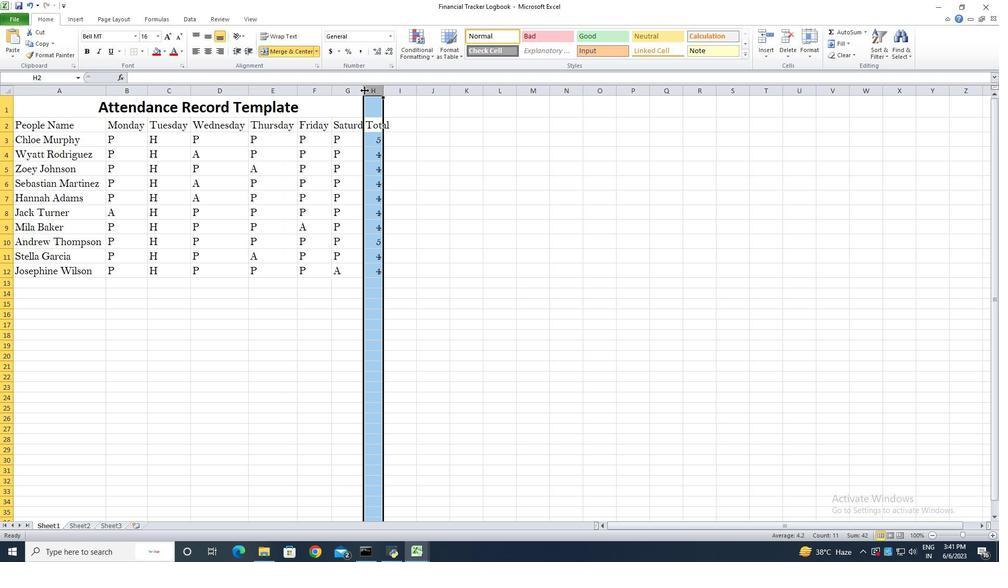 
Action: Mouse pressed left at (364, 90)
Screenshot: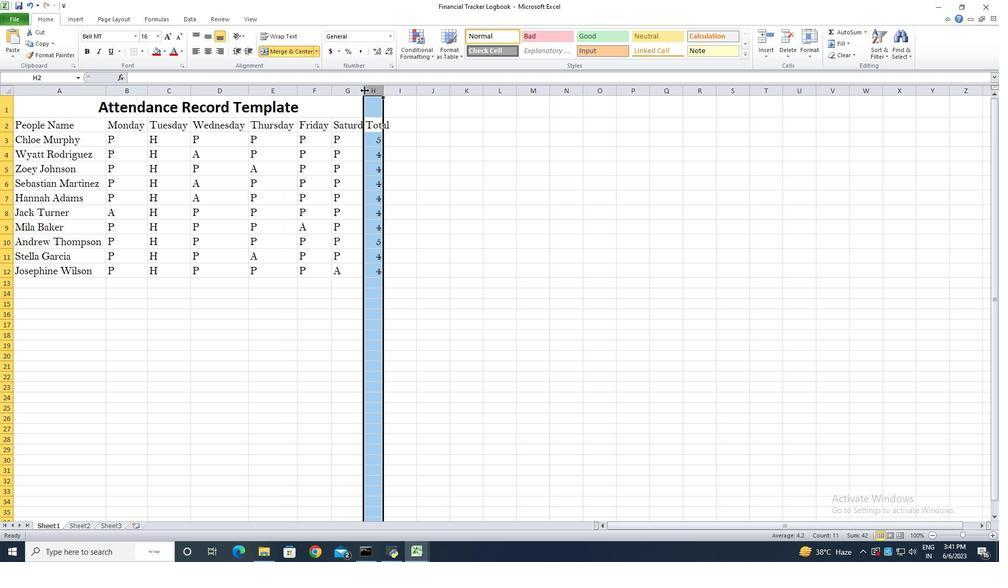
Action: Mouse pressed left at (364, 90)
Screenshot: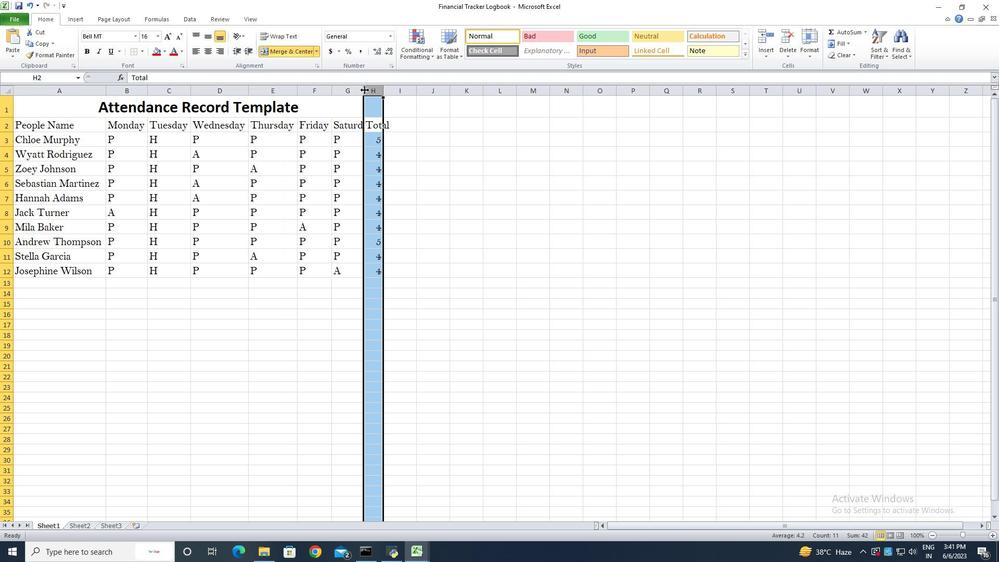 
Action: Mouse moved to (399, 92)
Screenshot: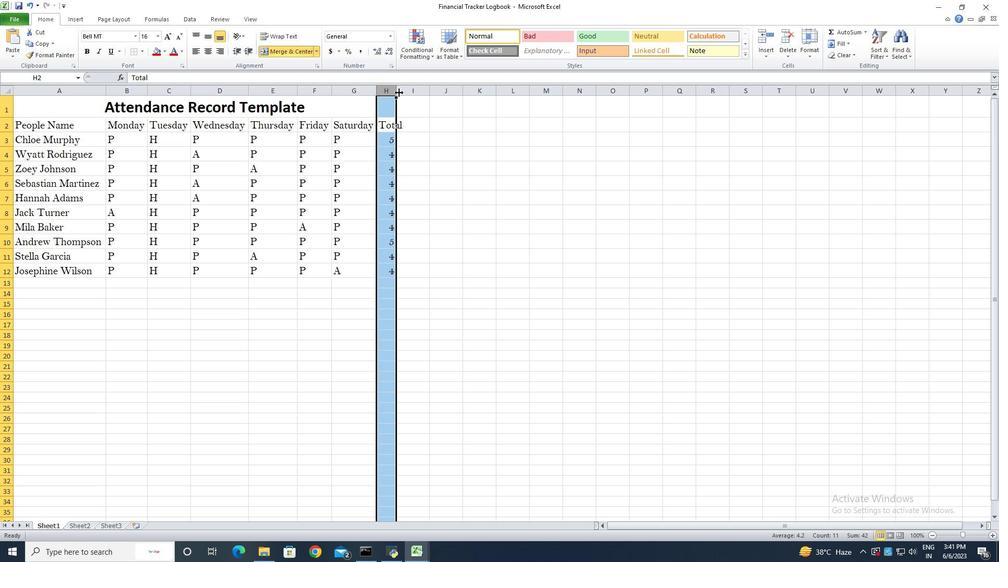 
Action: Mouse pressed left at (399, 92)
Screenshot: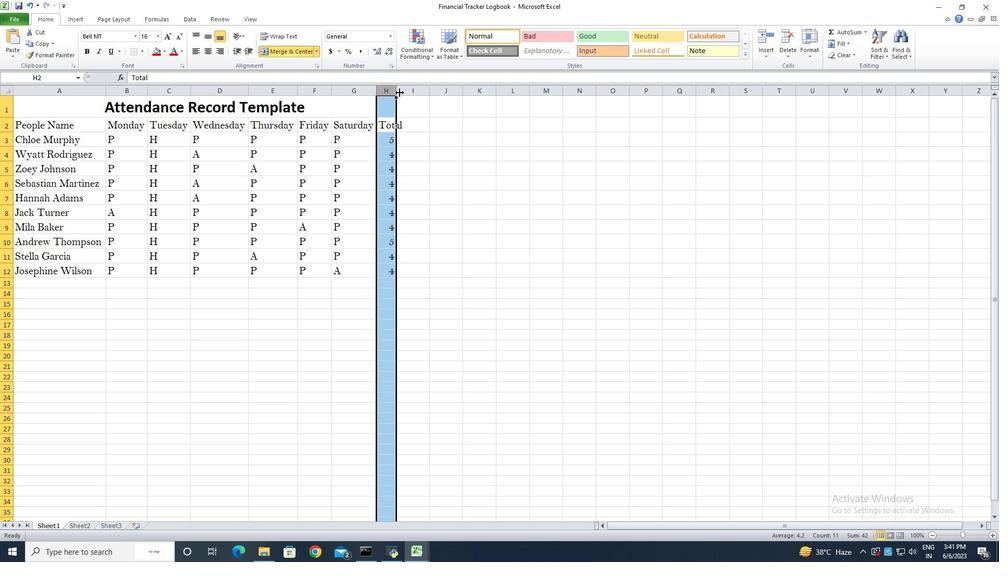 
Action: Mouse moved to (398, 92)
Screenshot: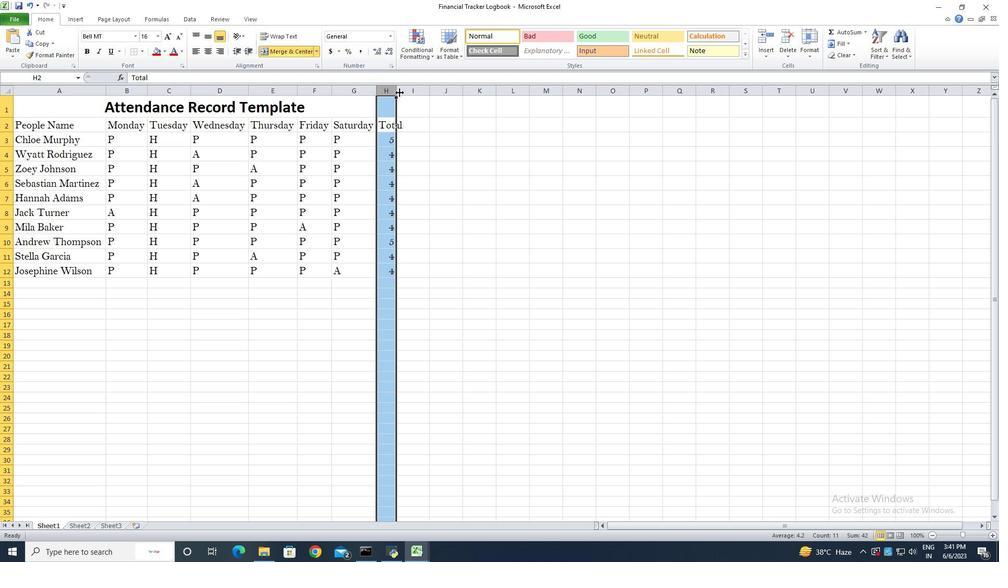
Action: Mouse pressed left at (398, 92)
Screenshot: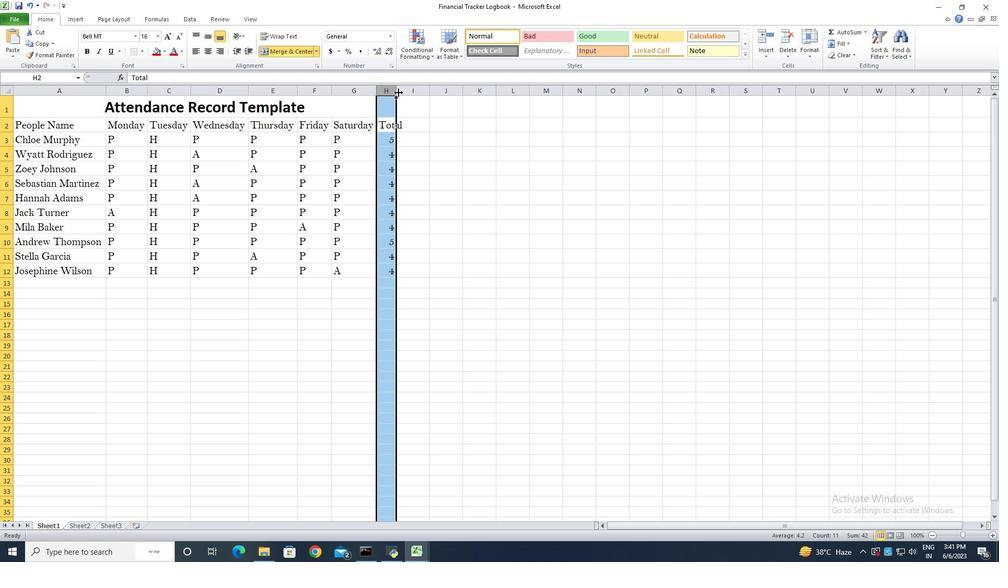 
Action: Mouse moved to (69, 108)
Screenshot: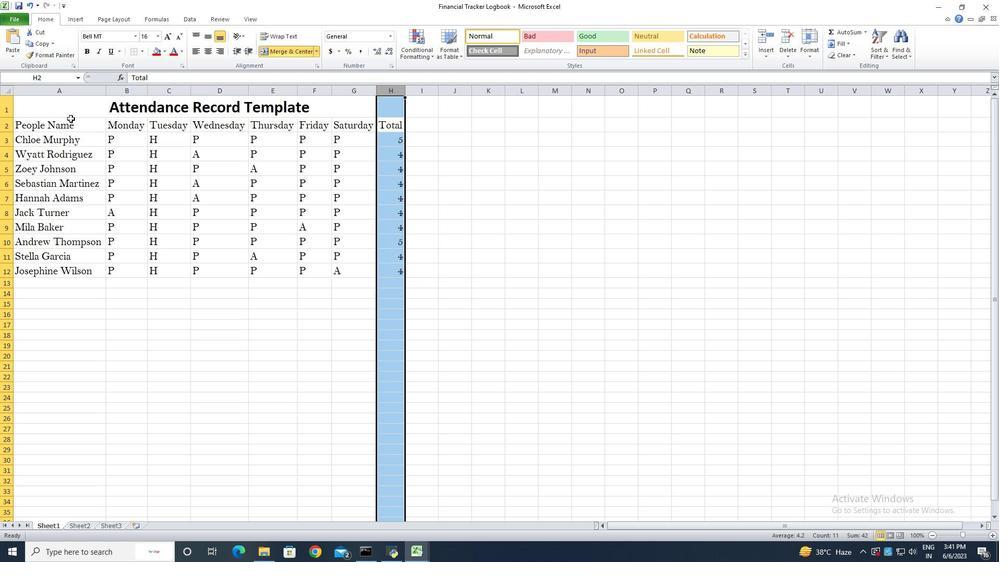 
Action: Mouse pressed left at (69, 108)
Screenshot: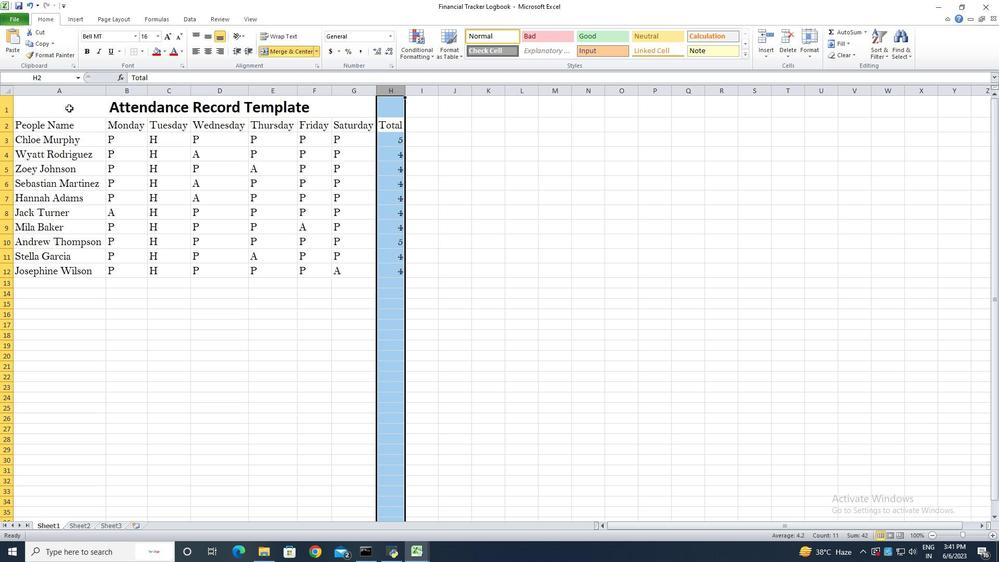 
Action: Mouse moved to (74, 105)
Screenshot: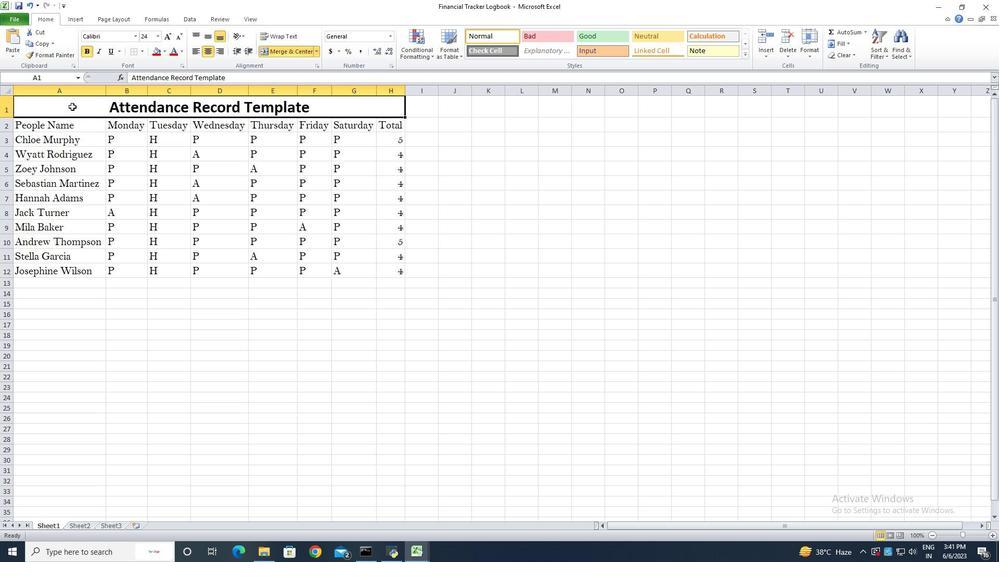 
Action: Mouse pressed left at (74, 105)
Screenshot: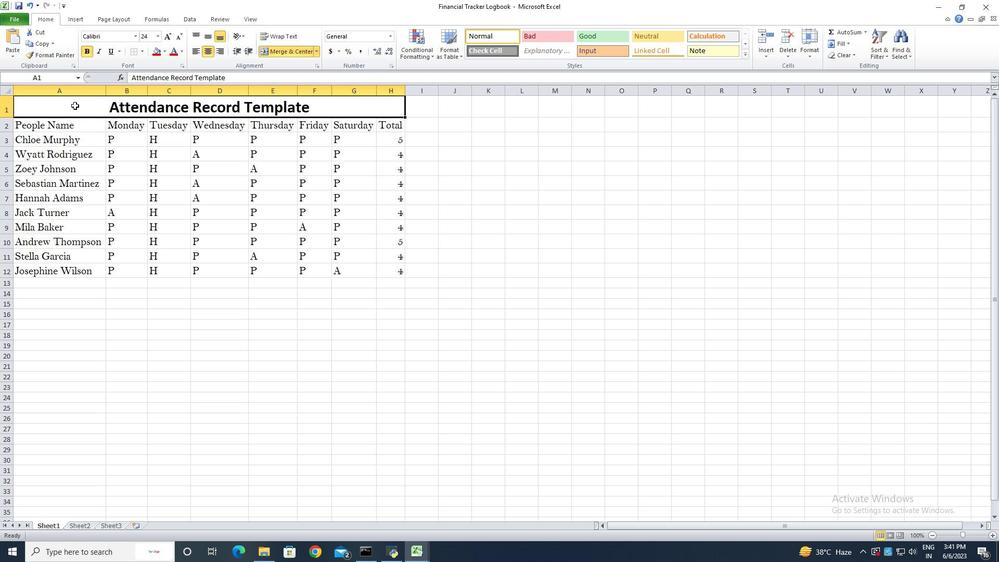 
Action: Mouse moved to (207, 33)
Screenshot: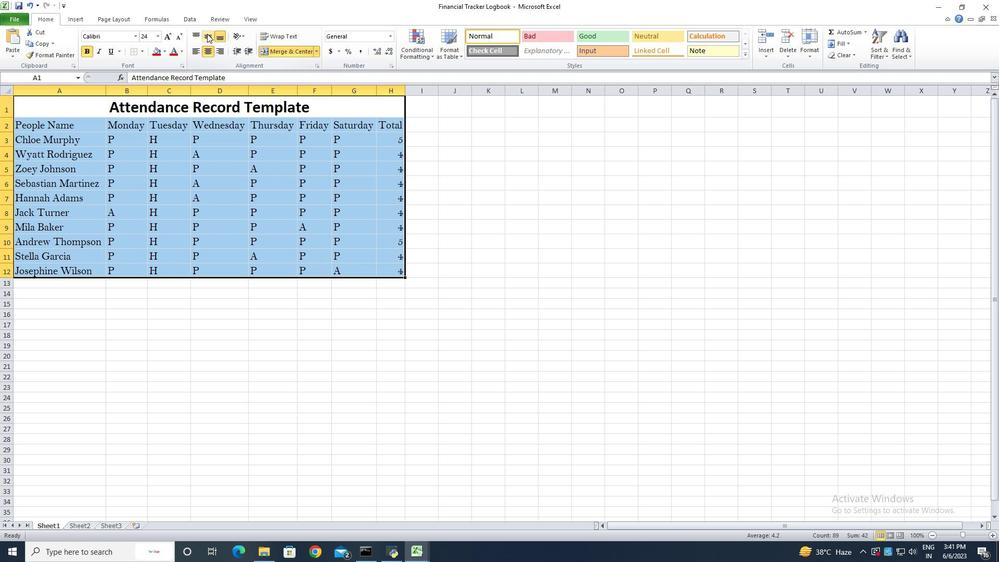 
Action: Mouse pressed left at (207, 33)
Screenshot: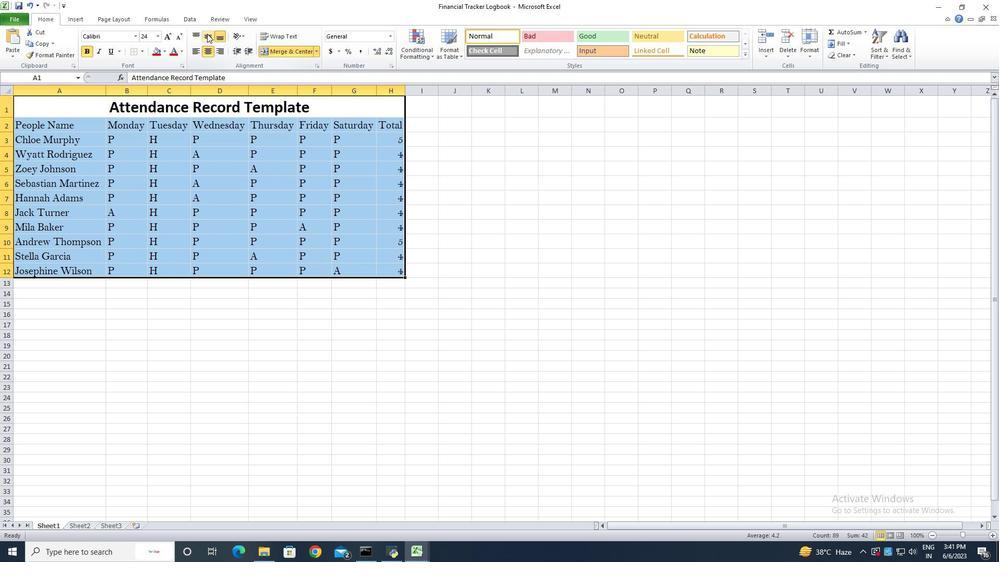 
Action: Mouse moved to (209, 54)
Screenshot: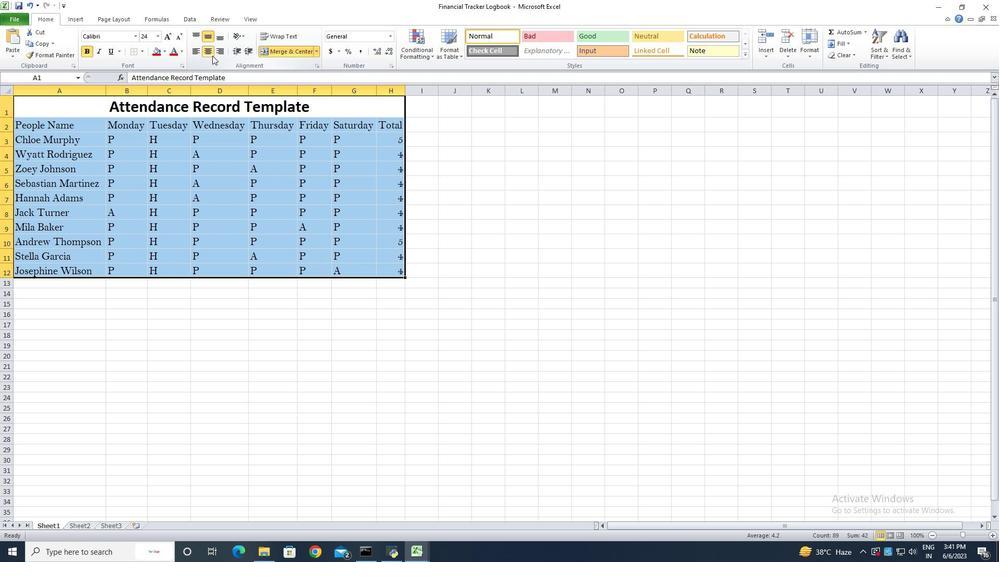 
Action: Mouse pressed left at (209, 54)
Screenshot: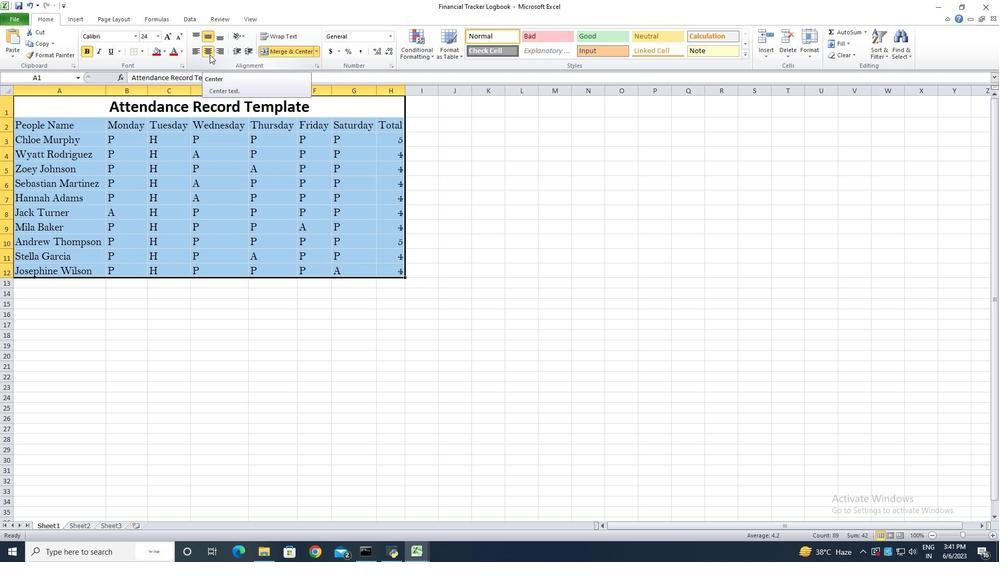 
Action: Mouse pressed left at (209, 54)
Screenshot: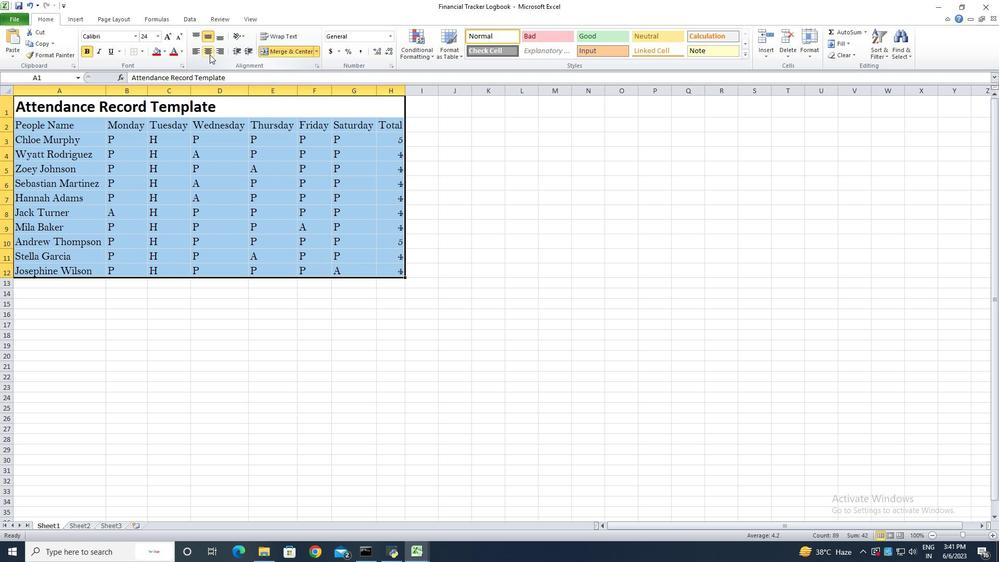 
Action: Mouse moved to (277, 320)
Screenshot: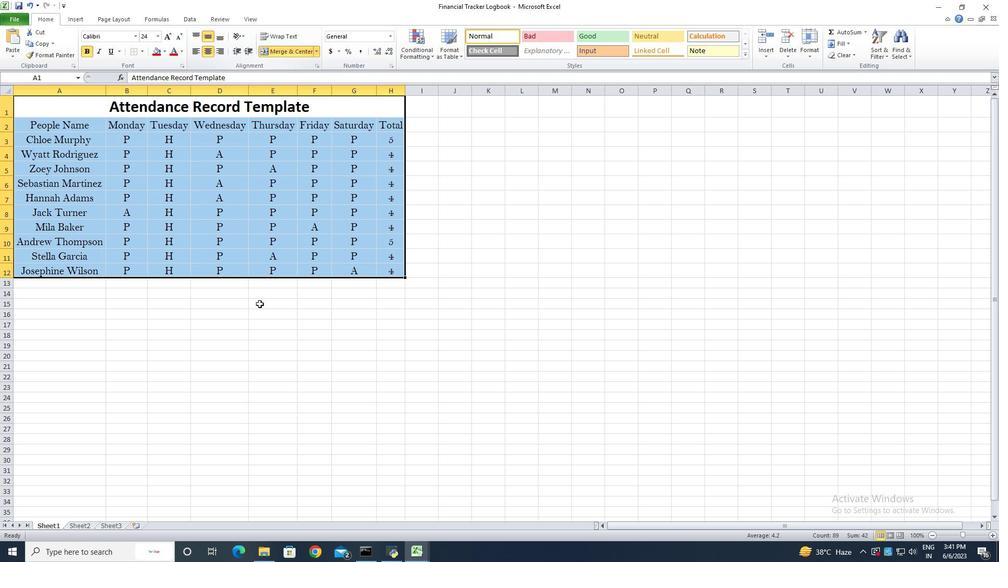 
Action: Mouse pressed left at (277, 320)
Screenshot: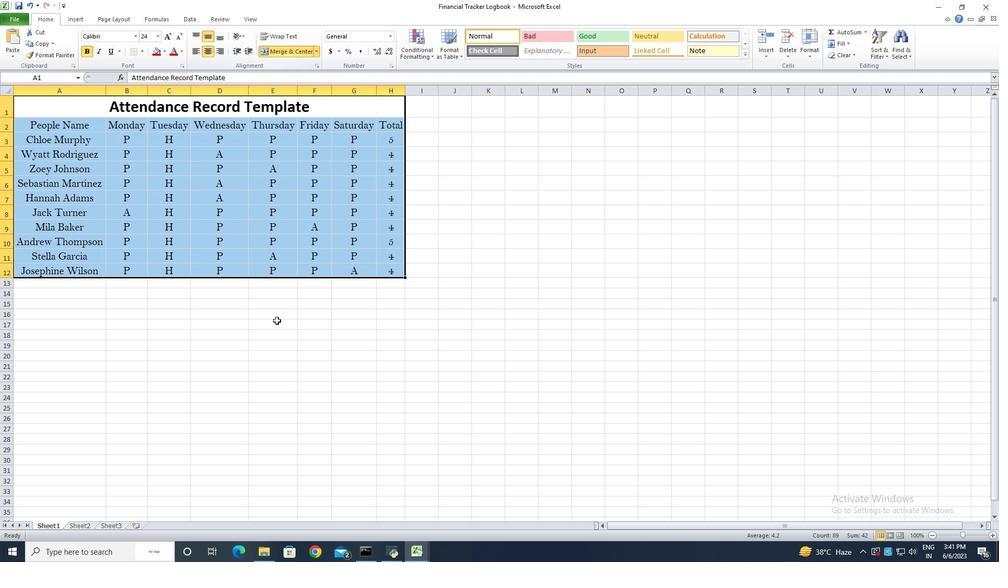 
Action: Mouse moved to (271, 320)
Screenshot: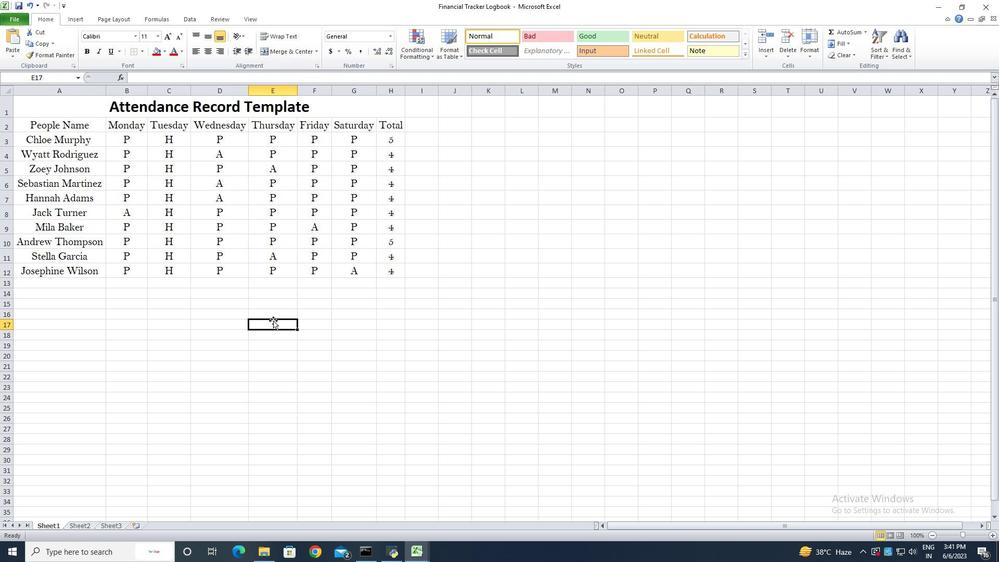 
Action: Key pressed ctrl+S<'\x13'><'\x13'><'\x13'>
Screenshot: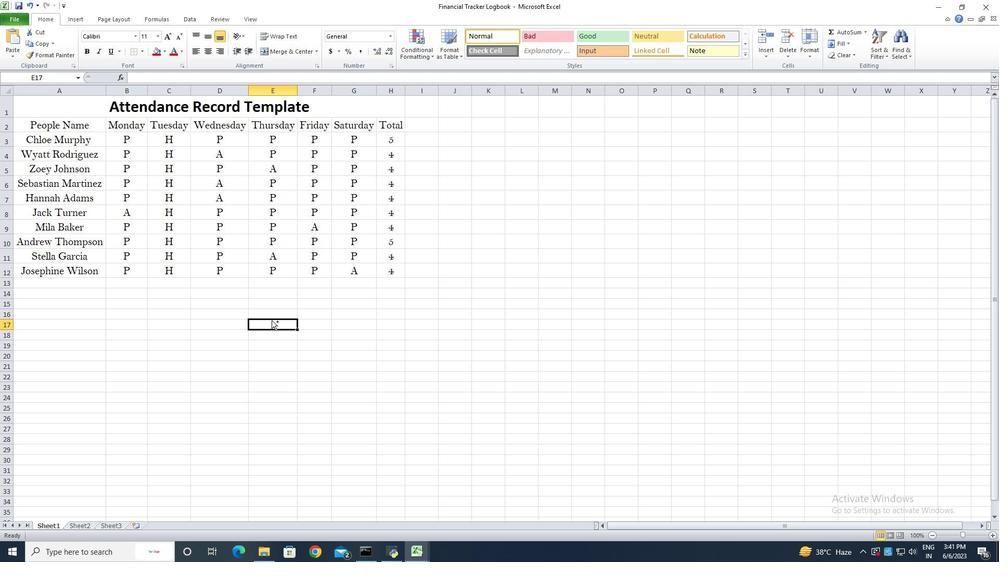 
Action: Mouse moved to (265, 318)
Screenshot: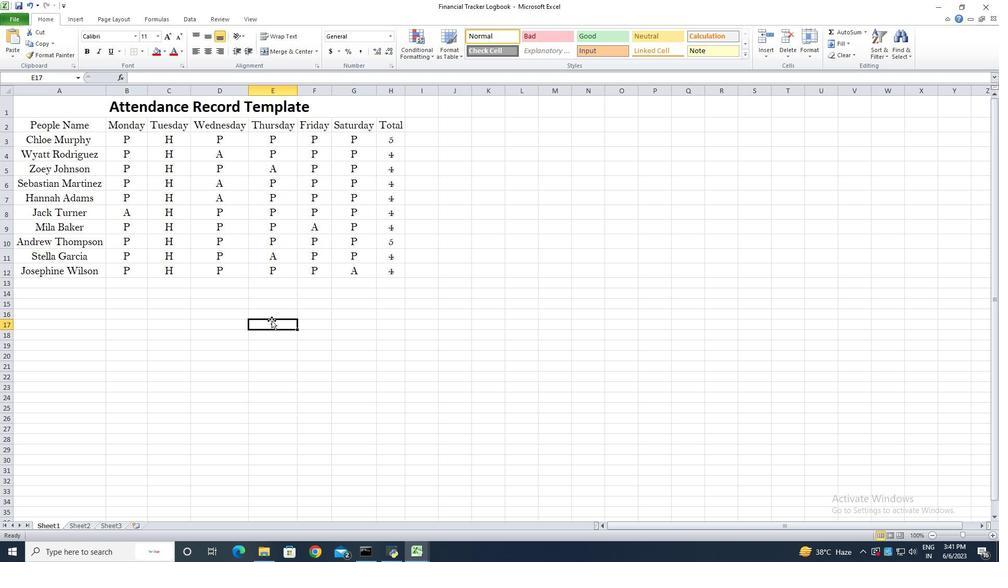 
